 Task: Look for space in Miura, Japan from 6th September, 2023 to 18th September, 2023 for 3 adults in price range Rs.6000 to Rs.12000. Place can be entire place with 2 bedrooms having 2 beds and 2 bathrooms. Property type can be house, flat, guest house, hotel. Booking option can be shelf check-in. Required host language is English.
Action: Mouse moved to (487, 119)
Screenshot: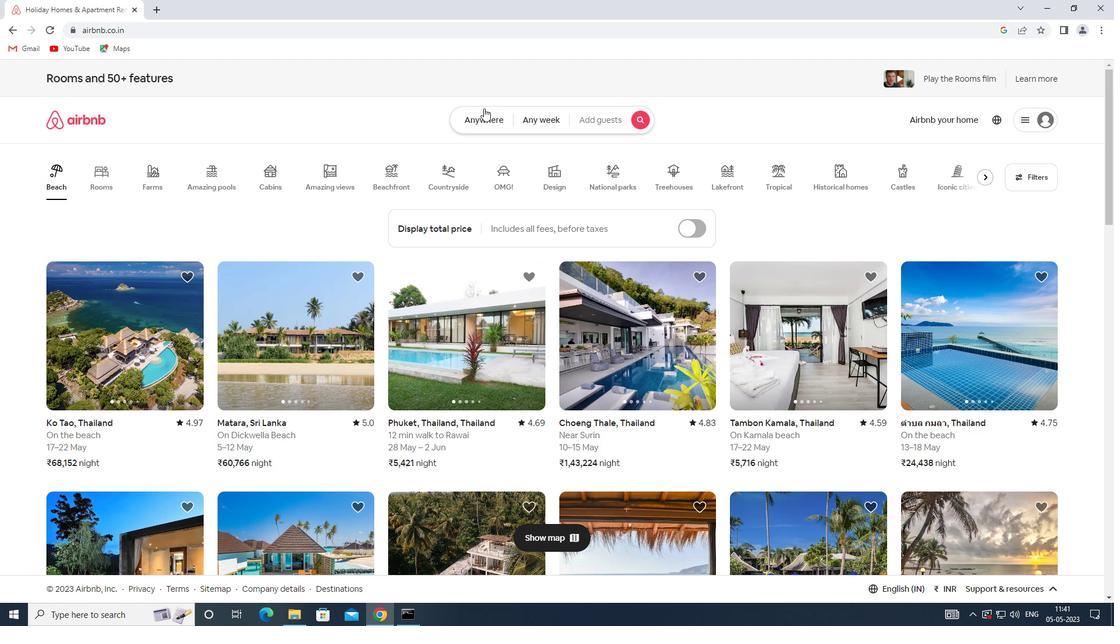 
Action: Mouse pressed left at (487, 119)
Screenshot: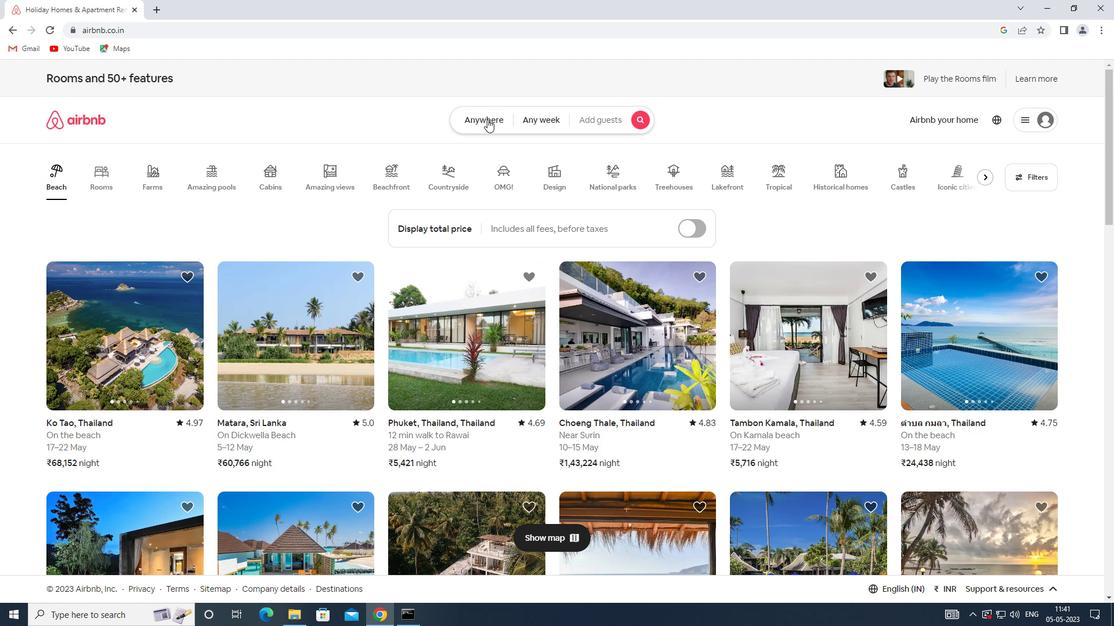 
Action: Mouse moved to (394, 161)
Screenshot: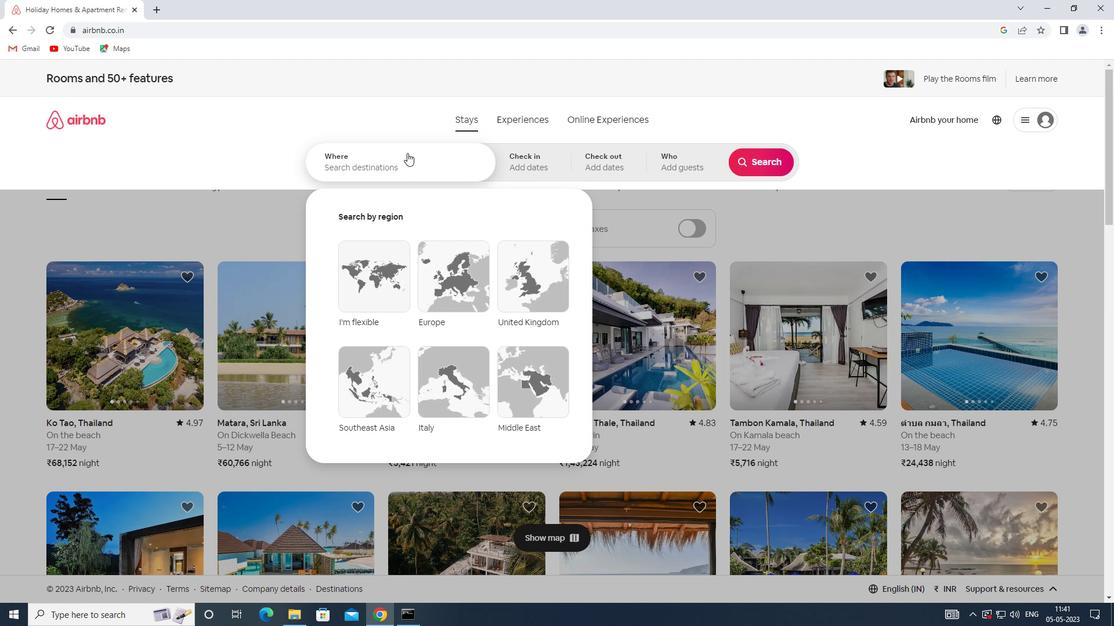 
Action: Mouse pressed left at (394, 161)
Screenshot: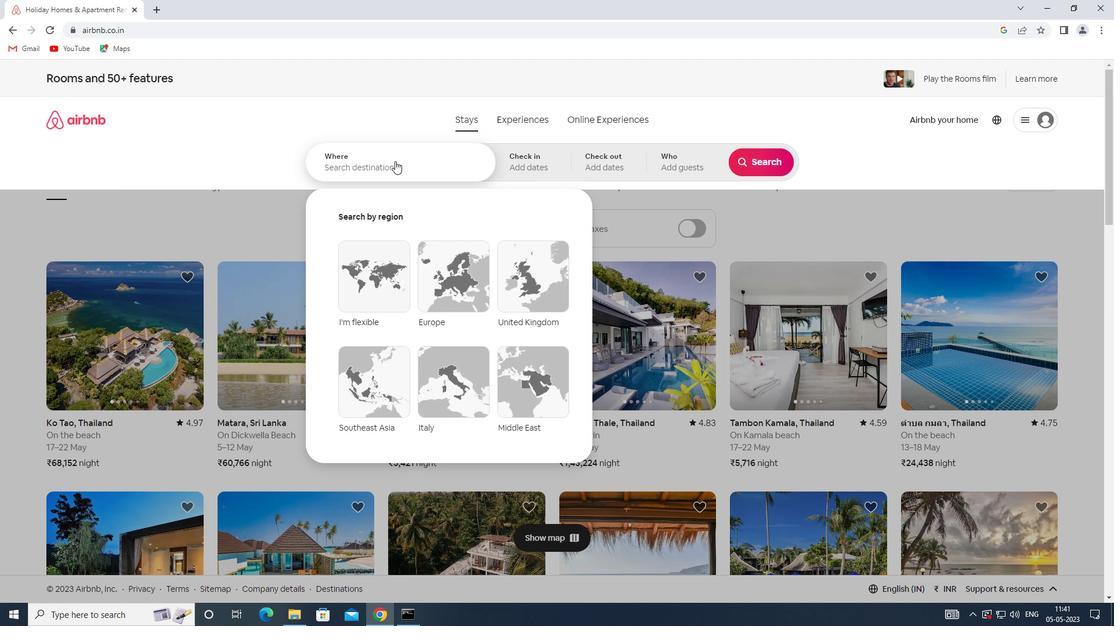 
Action: Key pressed <Key.shift><Key.shift><Key.shift><Key.shift><Key.shift>MIURA,<Key.shift>JAPAN
Screenshot: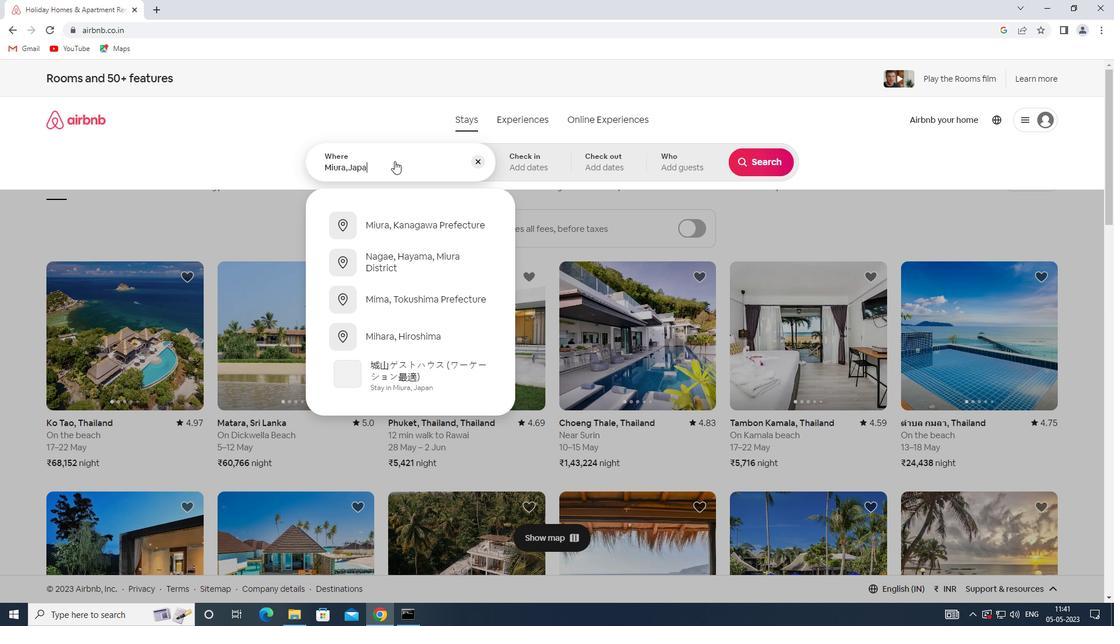 
Action: Mouse moved to (535, 167)
Screenshot: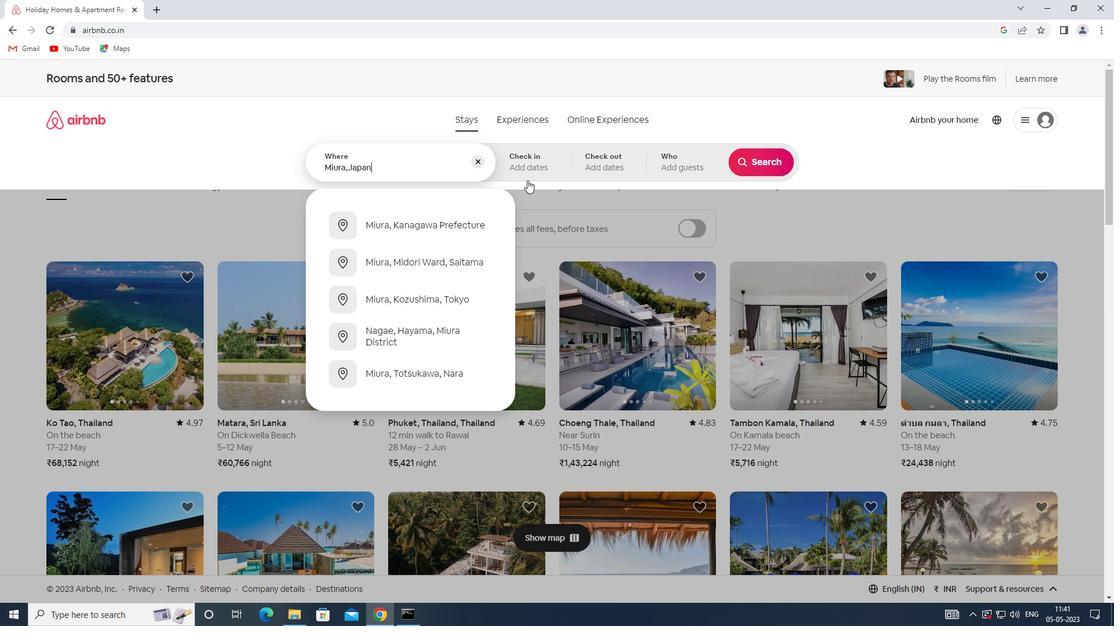 
Action: Mouse pressed left at (535, 167)
Screenshot: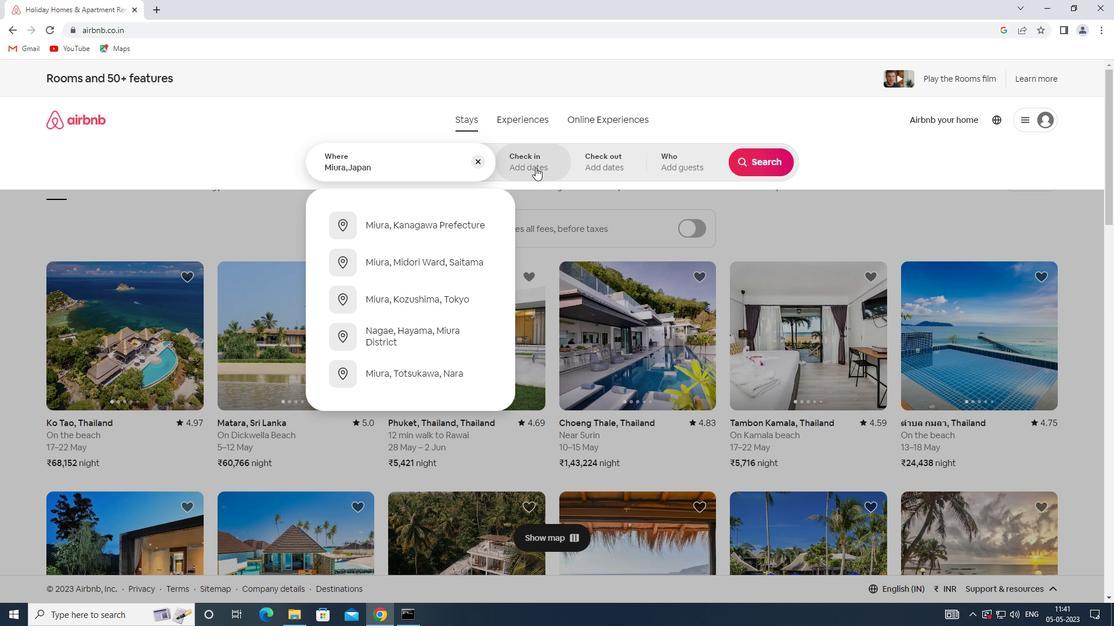 
Action: Mouse moved to (756, 258)
Screenshot: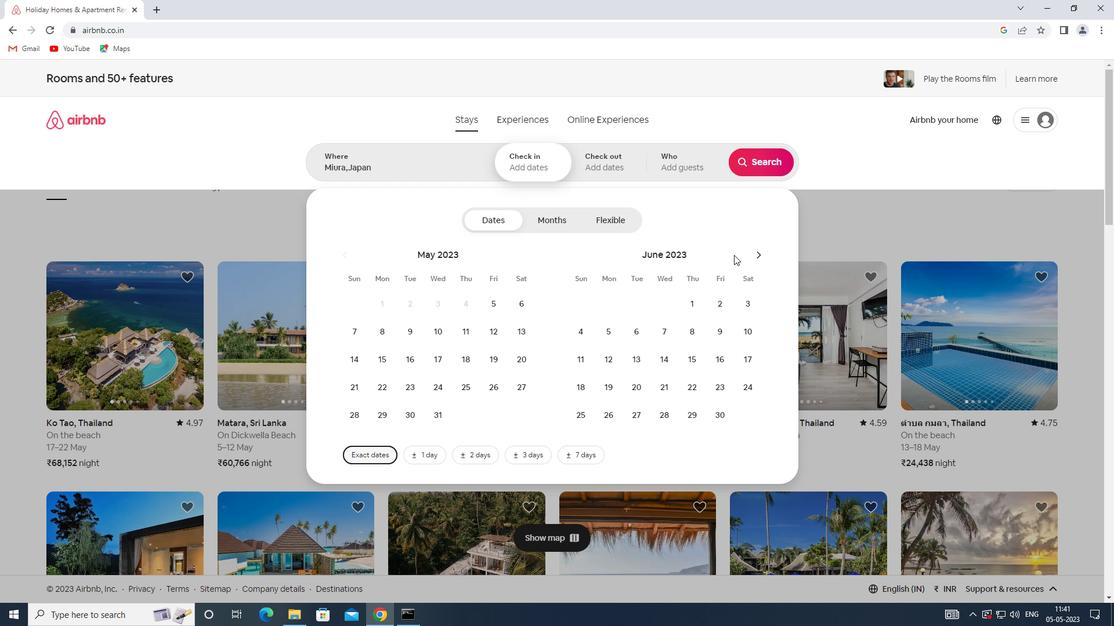 
Action: Mouse pressed left at (756, 258)
Screenshot: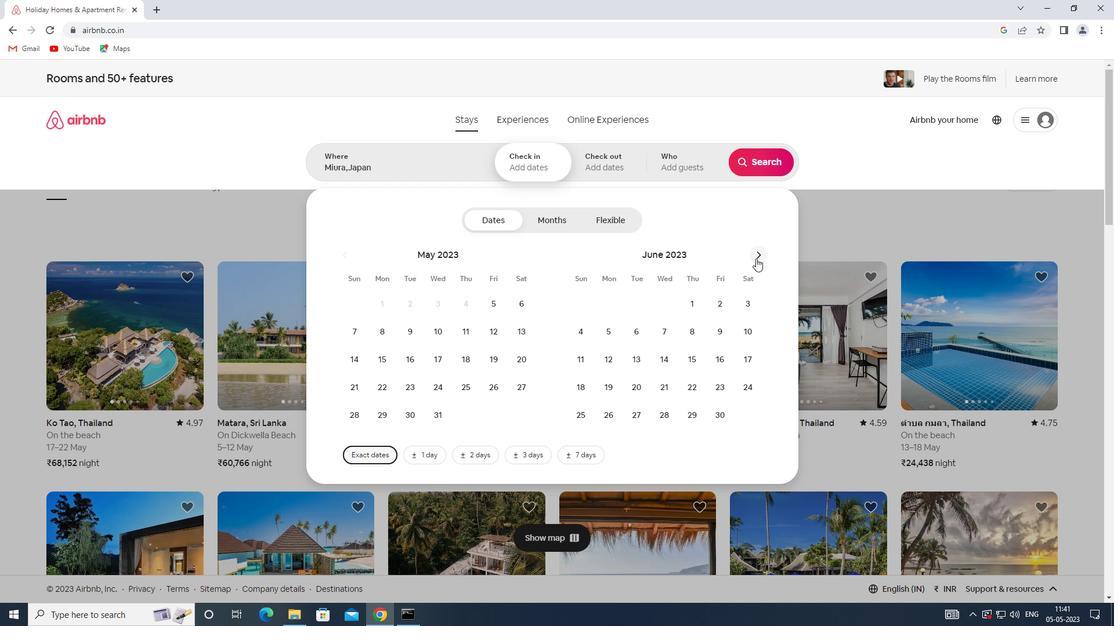 
Action: Mouse pressed left at (756, 258)
Screenshot: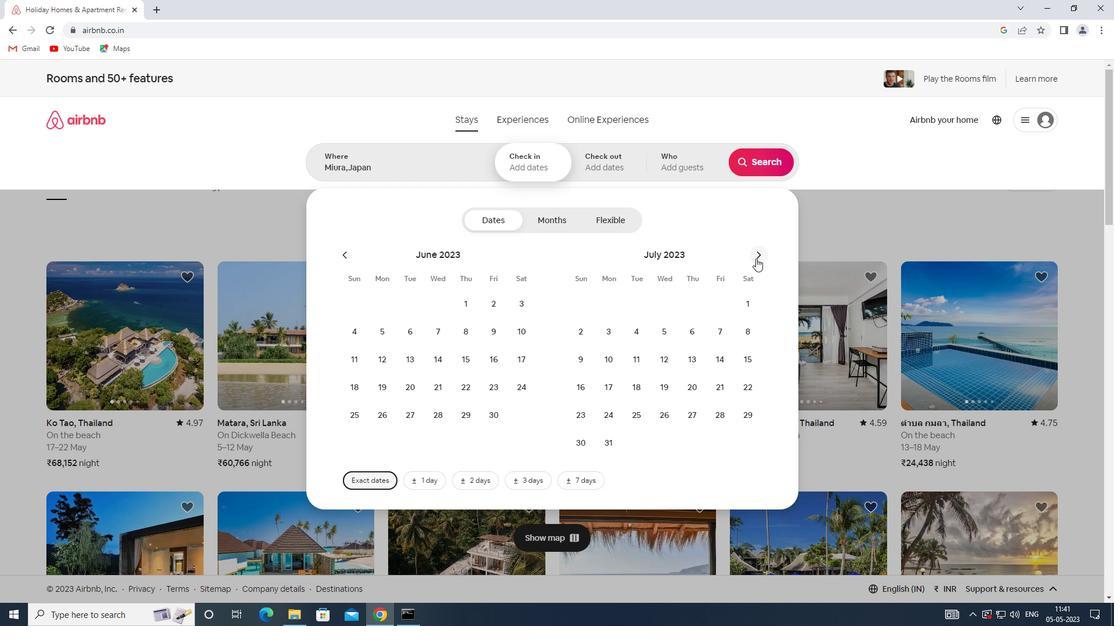 
Action: Mouse pressed left at (756, 258)
Screenshot: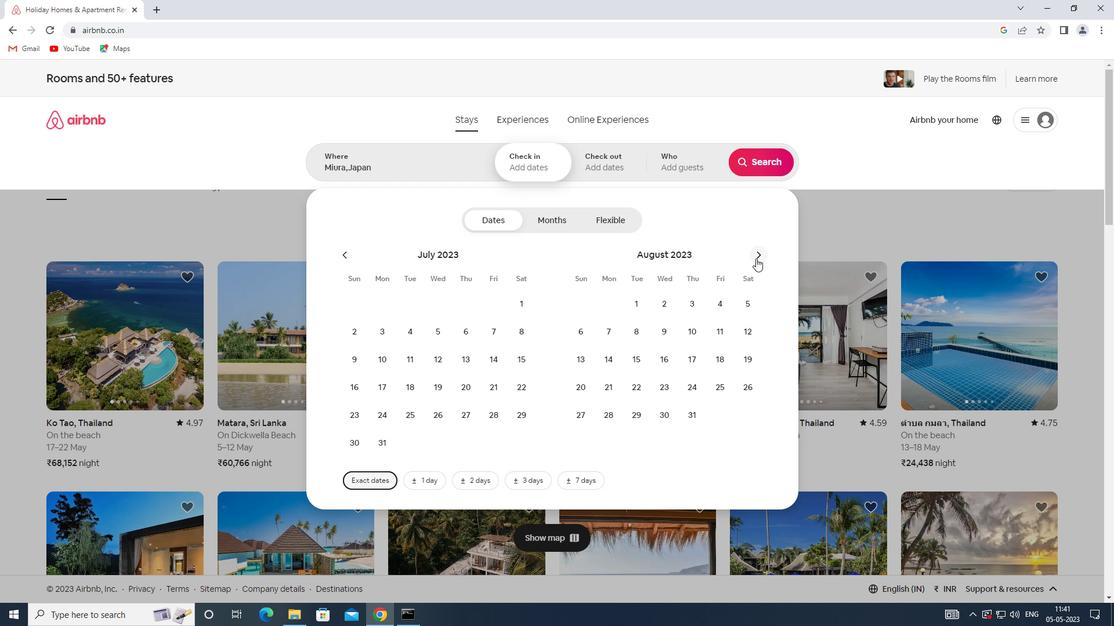 
Action: Mouse moved to (657, 337)
Screenshot: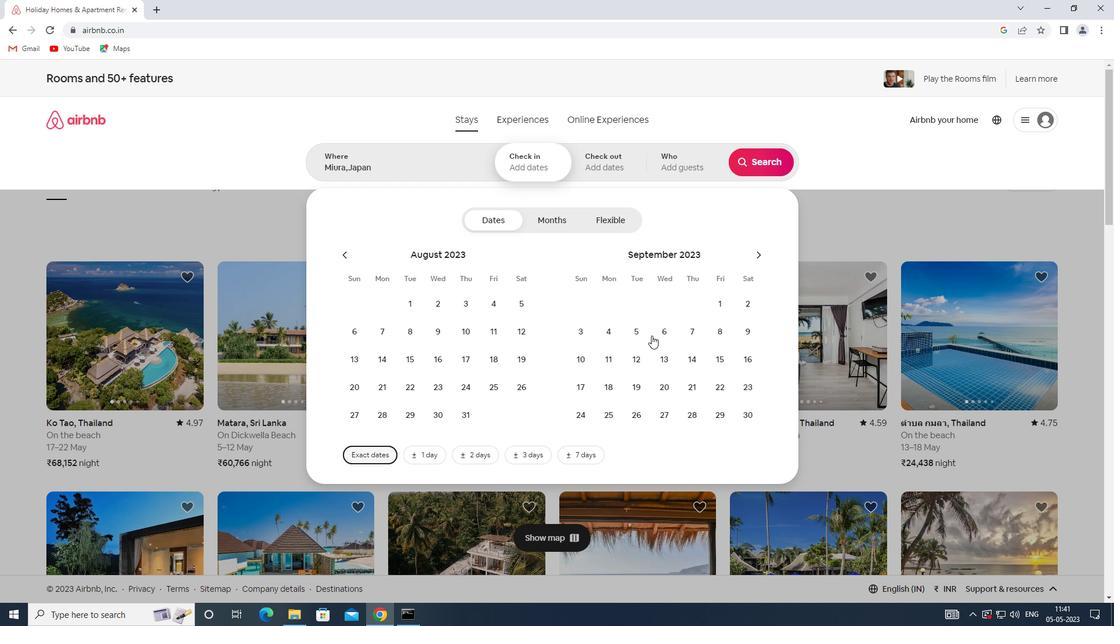
Action: Mouse pressed left at (657, 337)
Screenshot: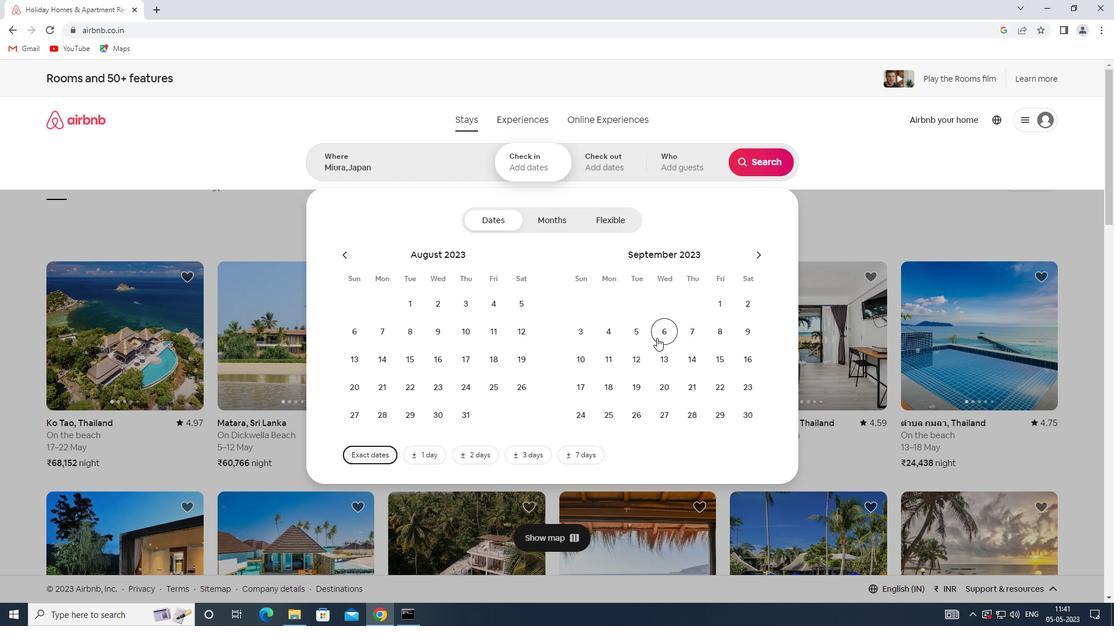 
Action: Mouse moved to (616, 388)
Screenshot: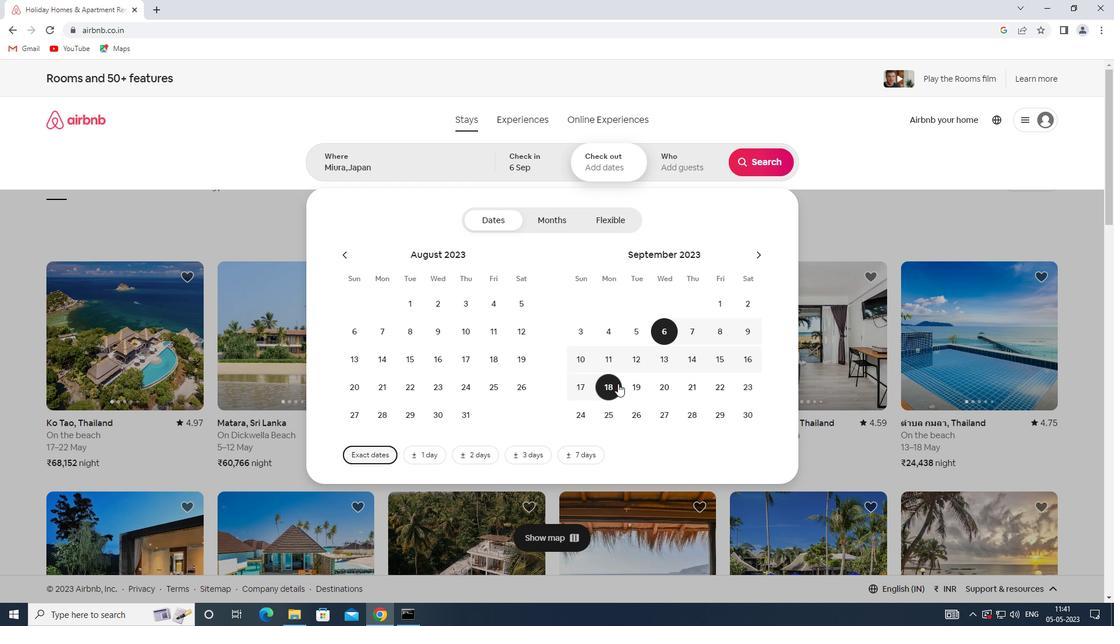 
Action: Mouse pressed left at (616, 388)
Screenshot: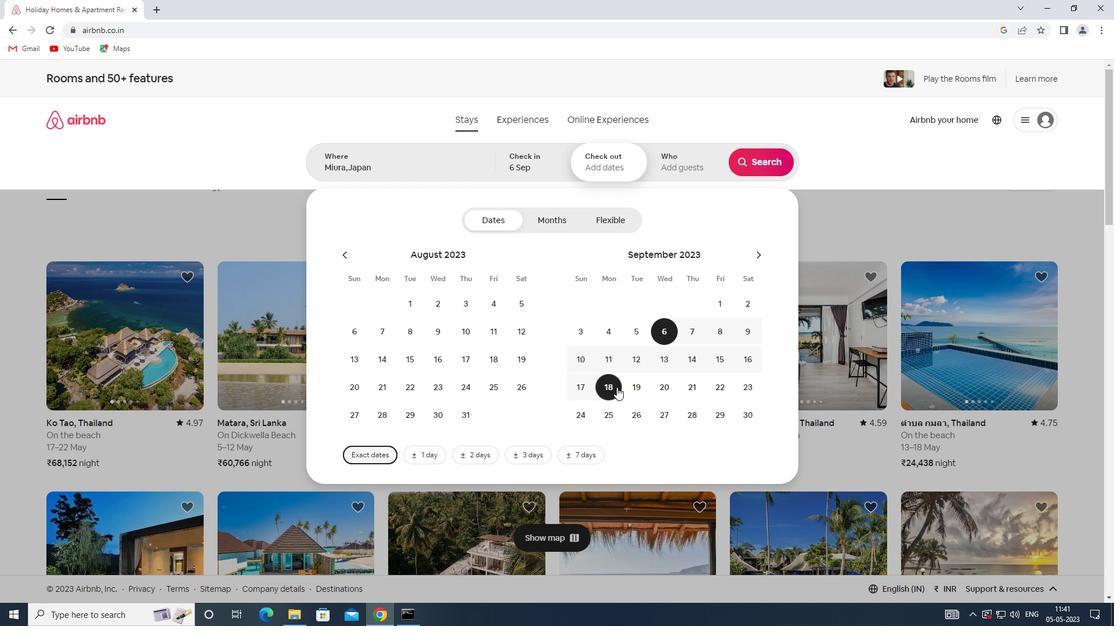 
Action: Mouse moved to (690, 149)
Screenshot: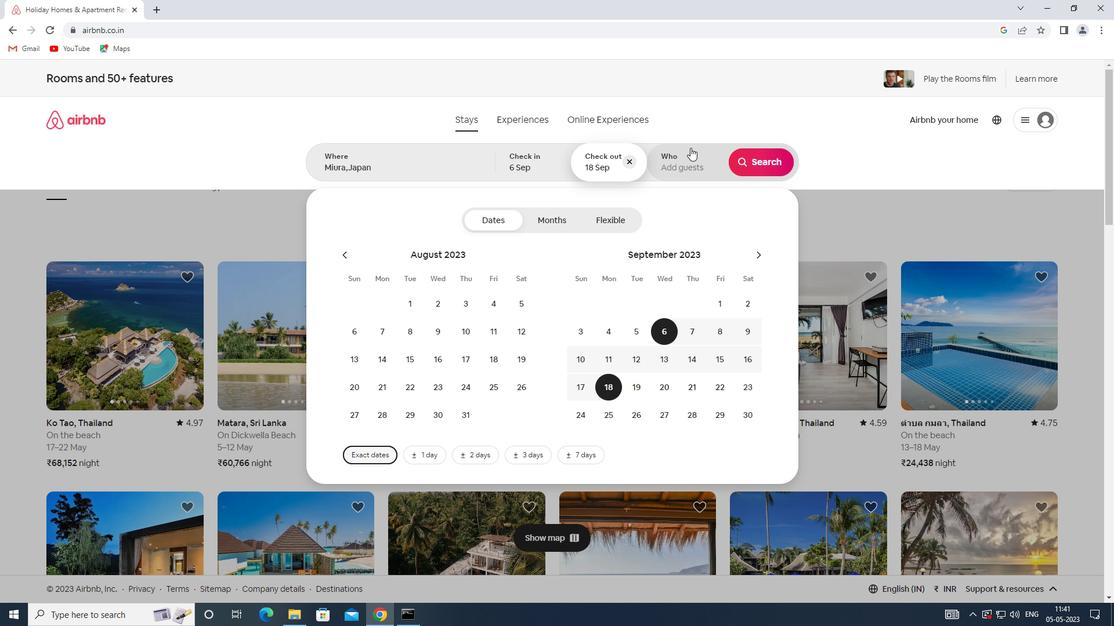 
Action: Mouse pressed left at (690, 149)
Screenshot: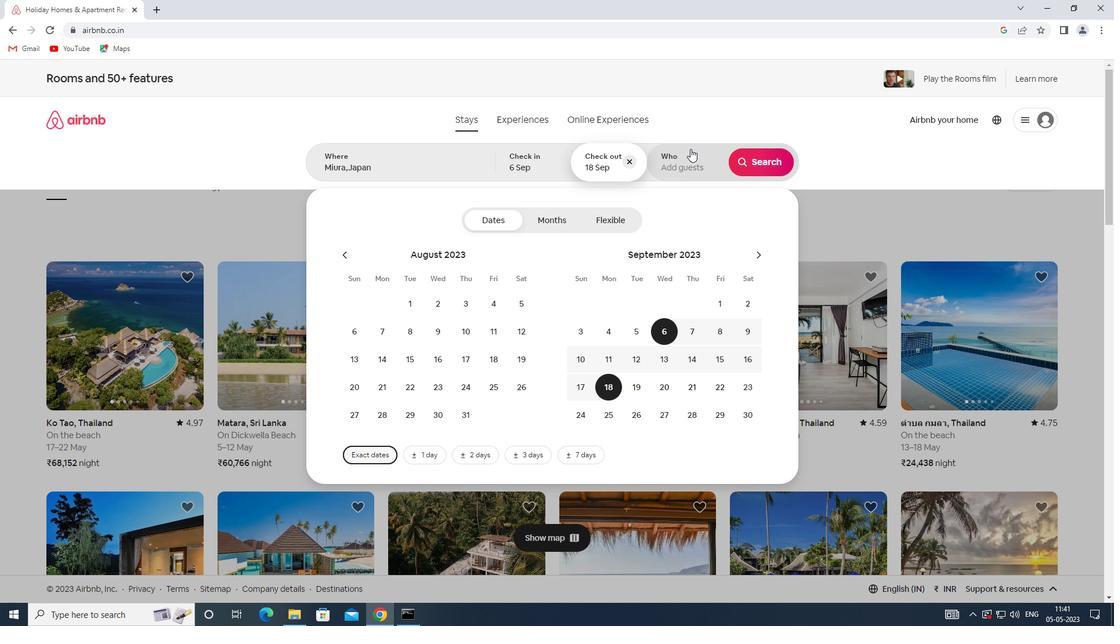
Action: Mouse moved to (768, 220)
Screenshot: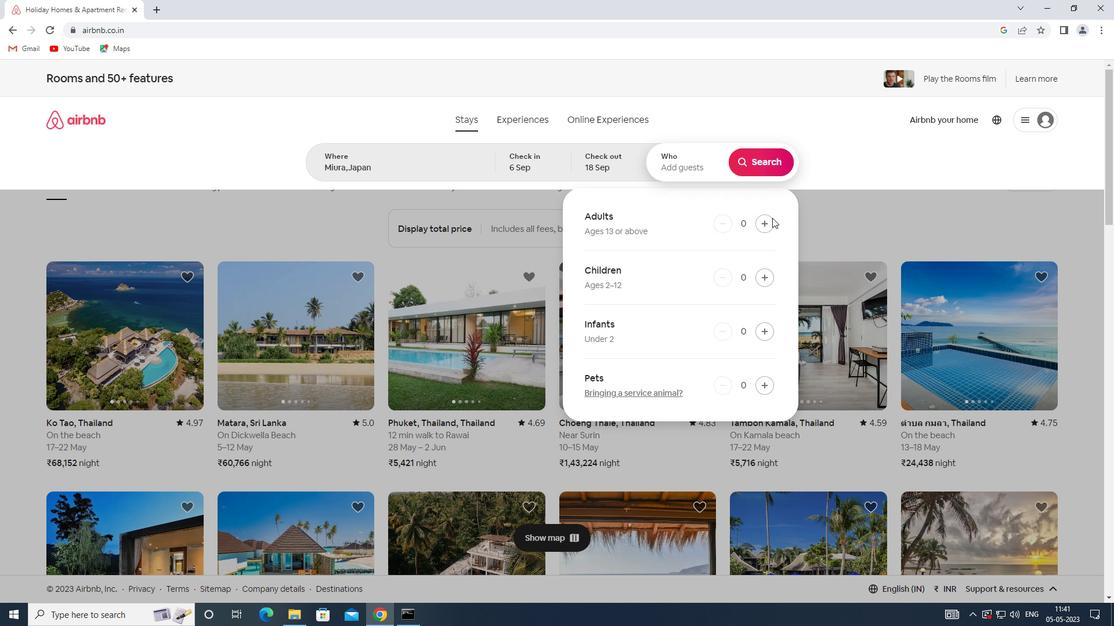 
Action: Mouse pressed left at (768, 220)
Screenshot: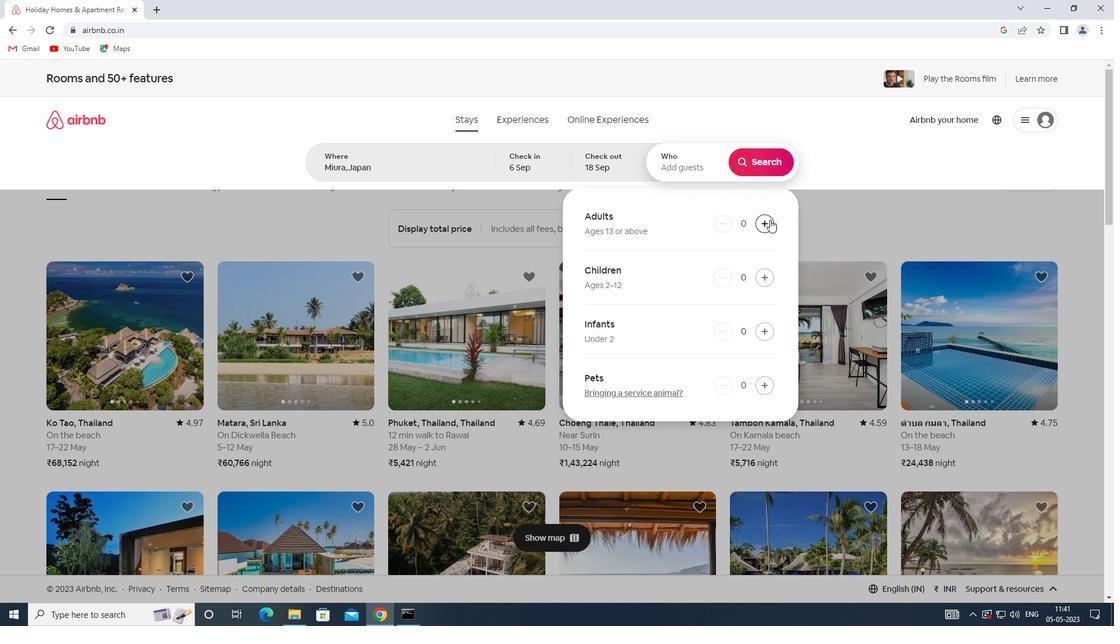 
Action: Mouse pressed left at (768, 220)
Screenshot: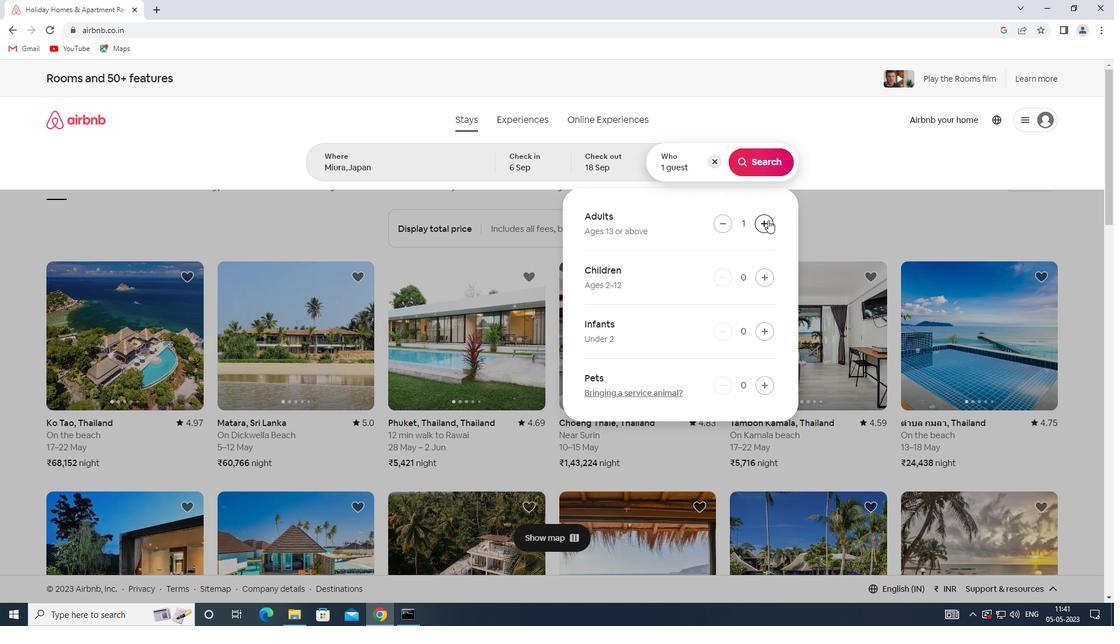 
Action: Mouse pressed left at (768, 220)
Screenshot: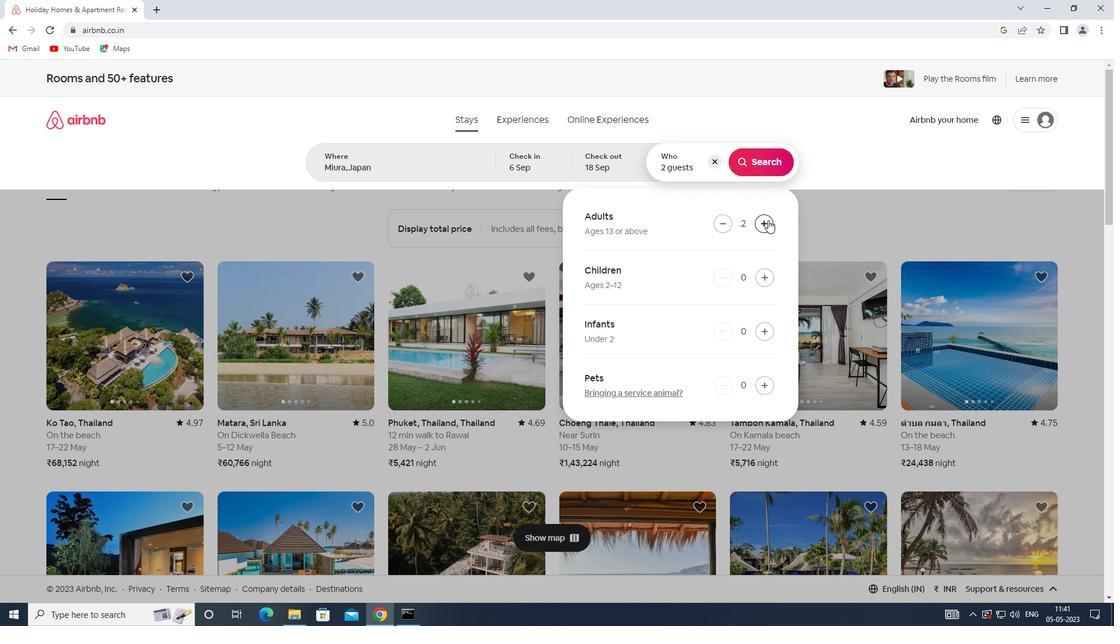 
Action: Mouse moved to (771, 165)
Screenshot: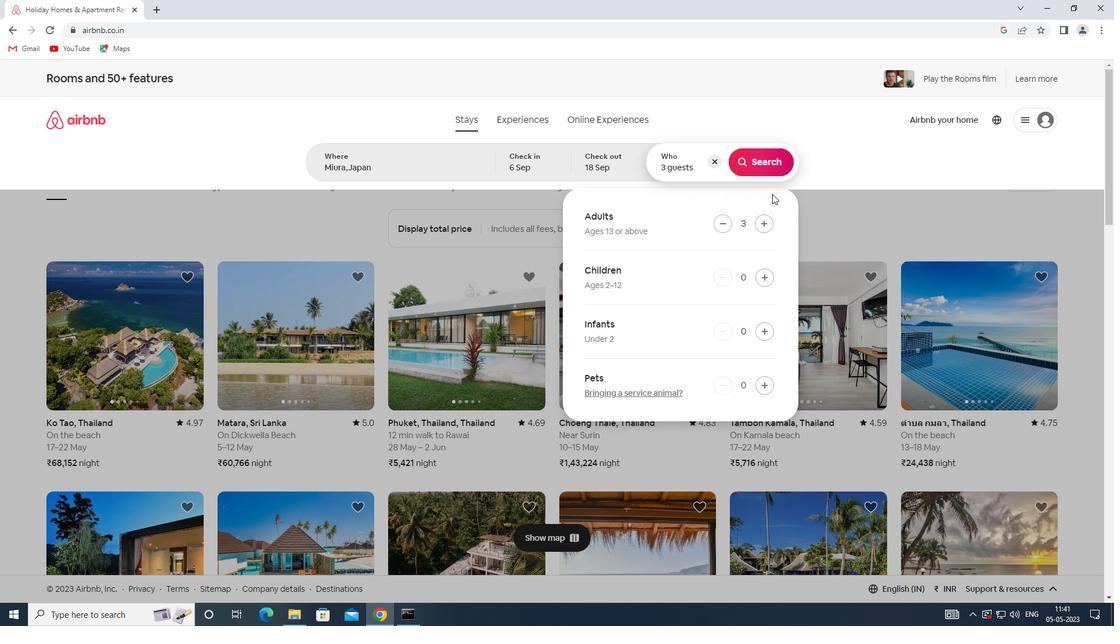 
Action: Mouse pressed left at (771, 165)
Screenshot: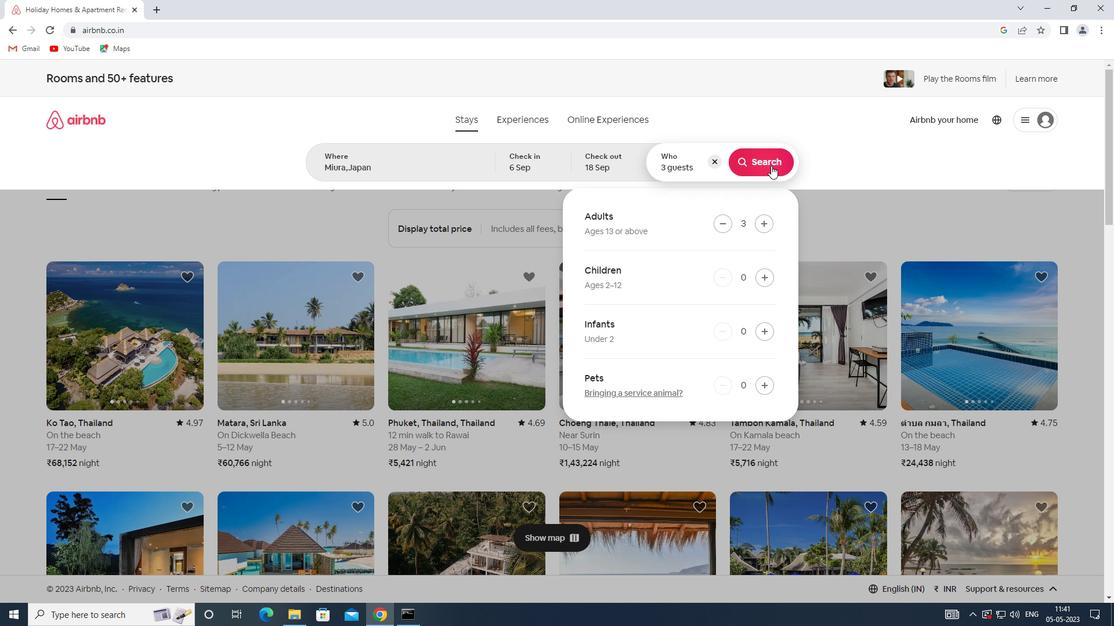 
Action: Mouse moved to (1058, 127)
Screenshot: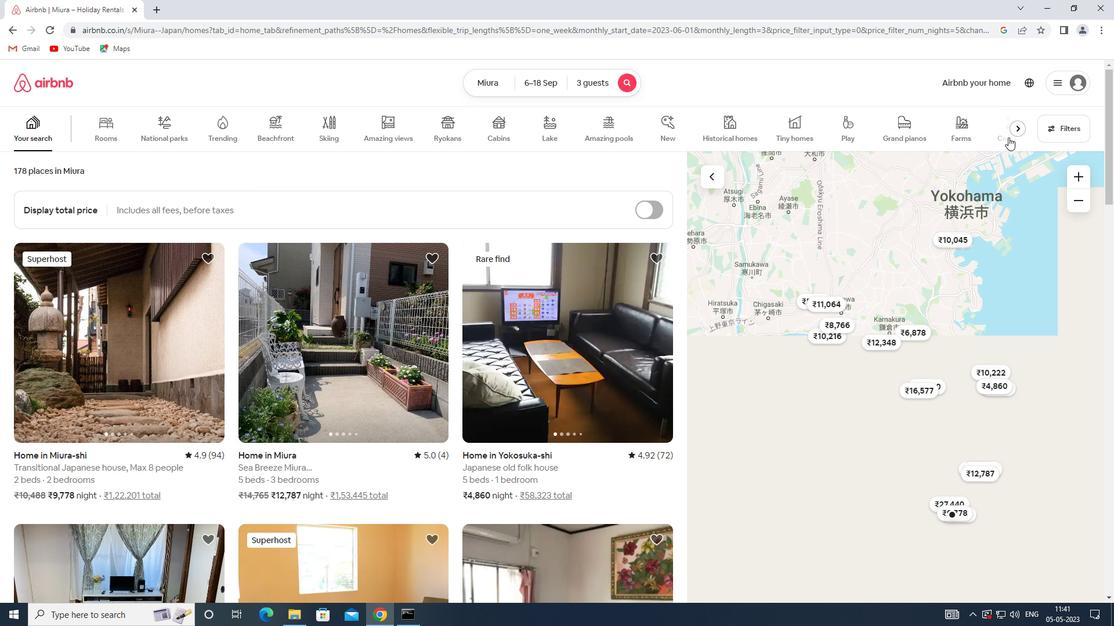 
Action: Mouse pressed left at (1058, 127)
Screenshot: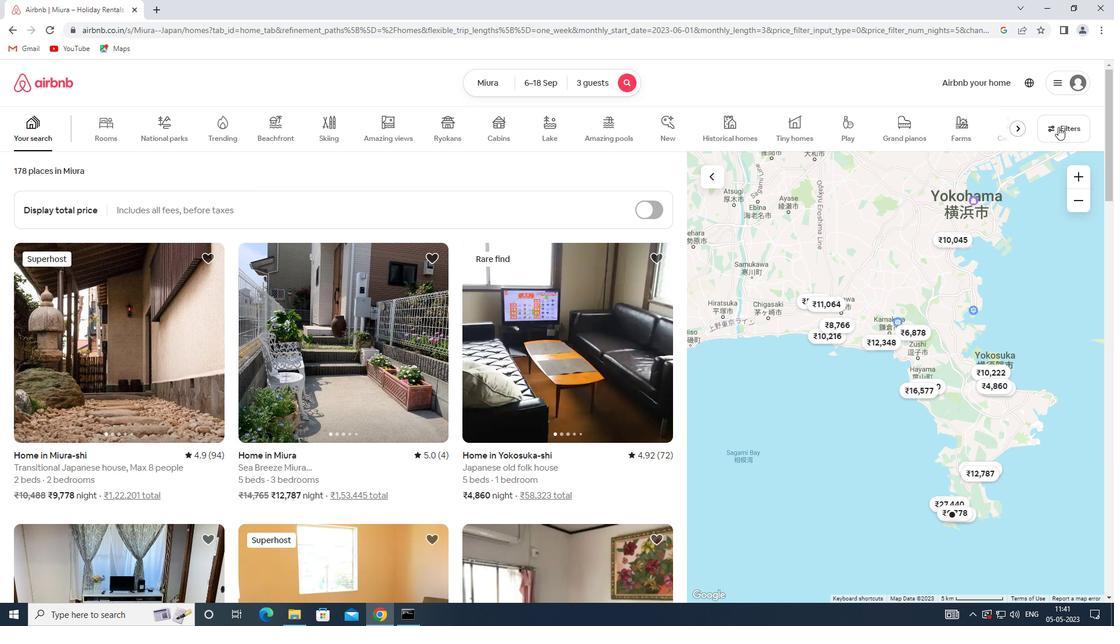 
Action: Mouse moved to (417, 414)
Screenshot: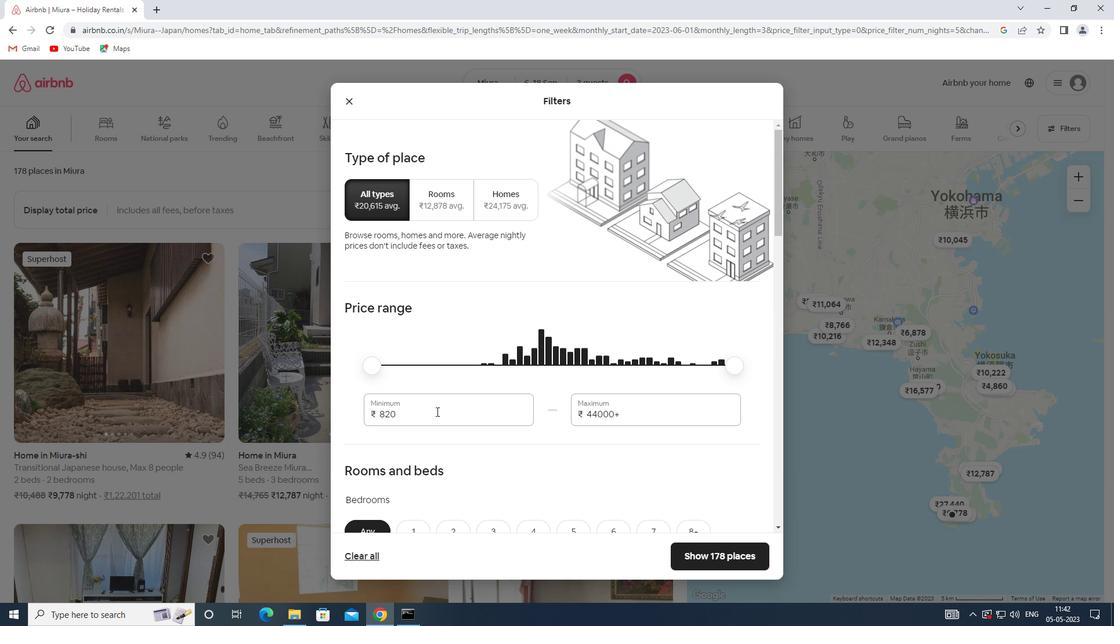 
Action: Mouse pressed left at (417, 414)
Screenshot: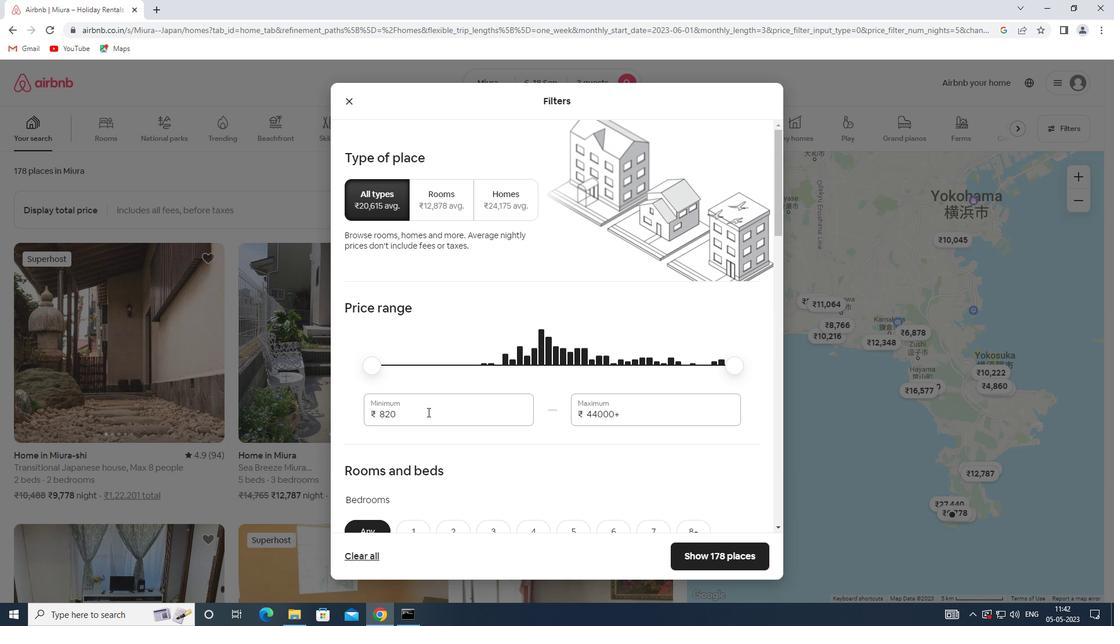 
Action: Mouse moved to (359, 406)
Screenshot: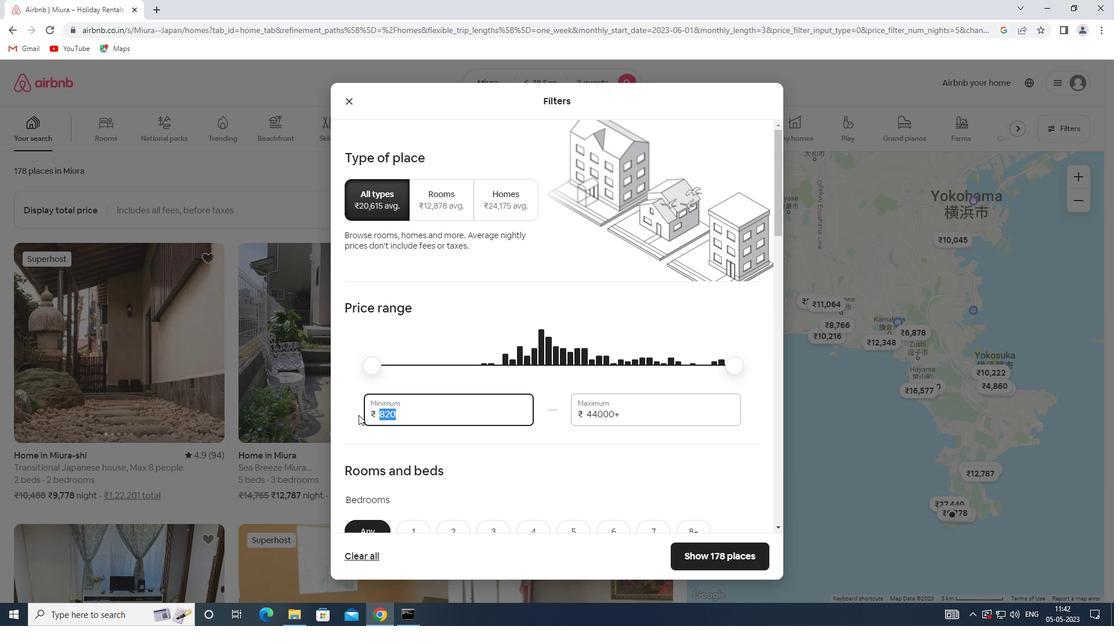 
Action: Key pressed 6000
Screenshot: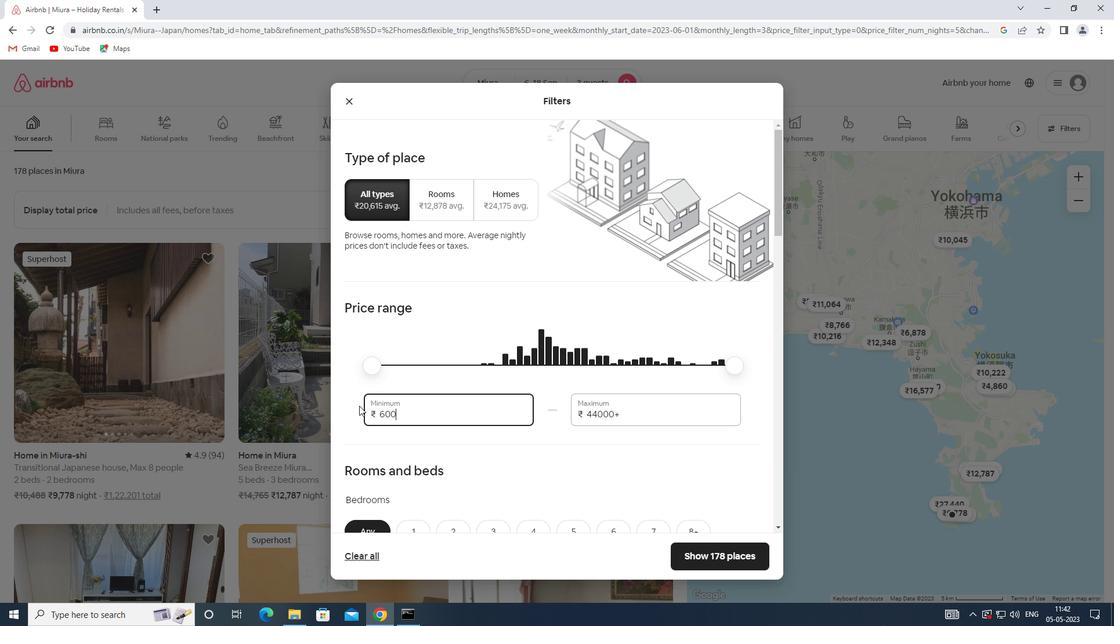 
Action: Mouse moved to (632, 414)
Screenshot: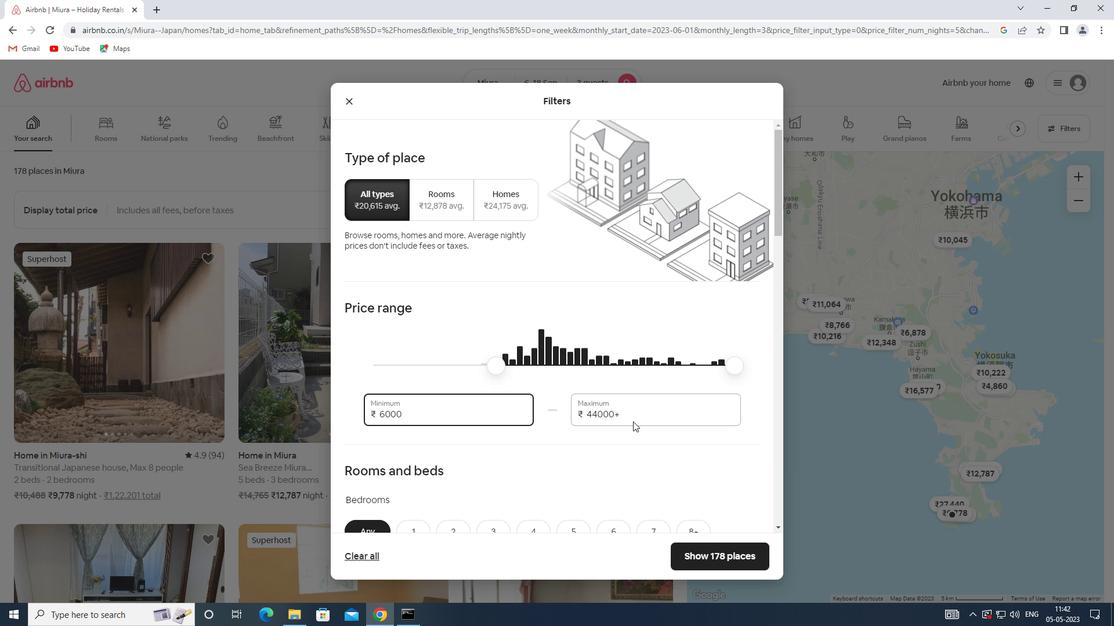 
Action: Mouse pressed left at (632, 414)
Screenshot: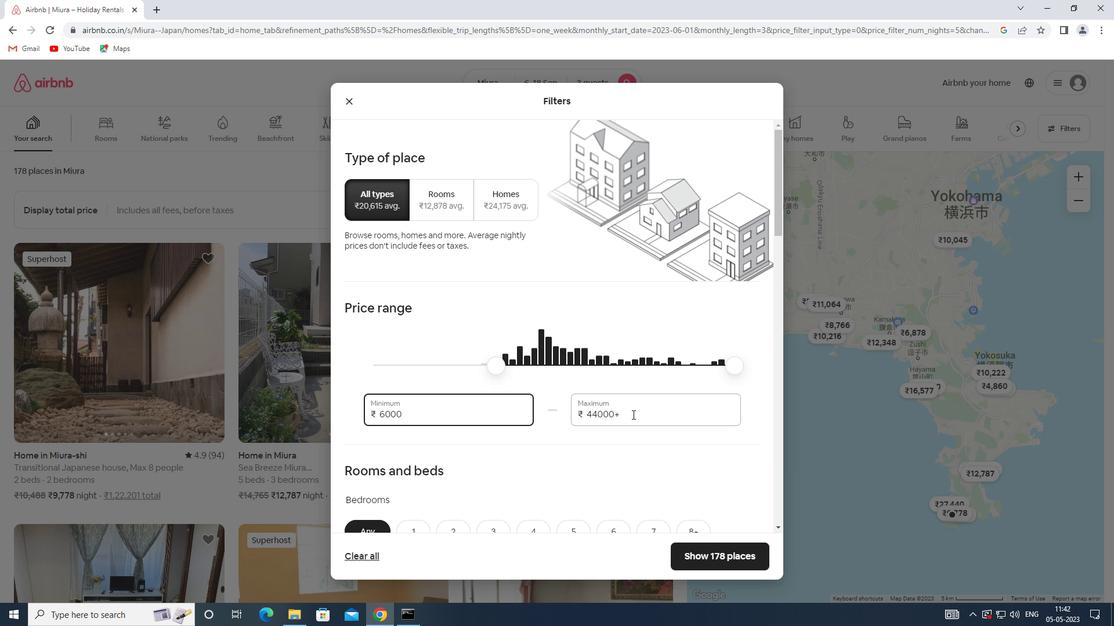 
Action: Mouse moved to (551, 407)
Screenshot: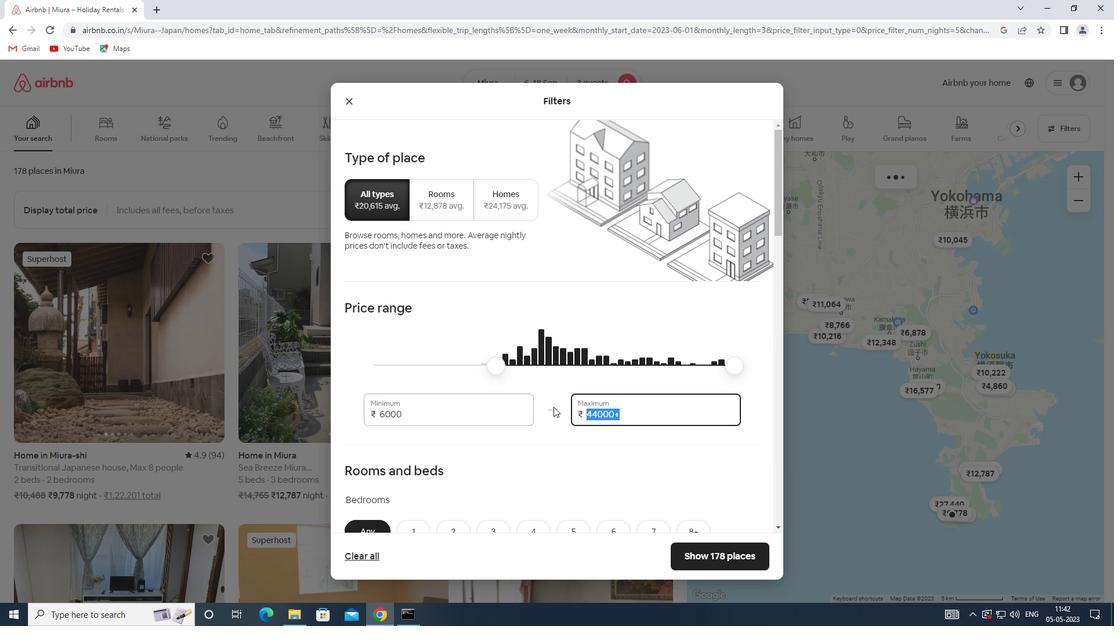 
Action: Key pressed 12000
Screenshot: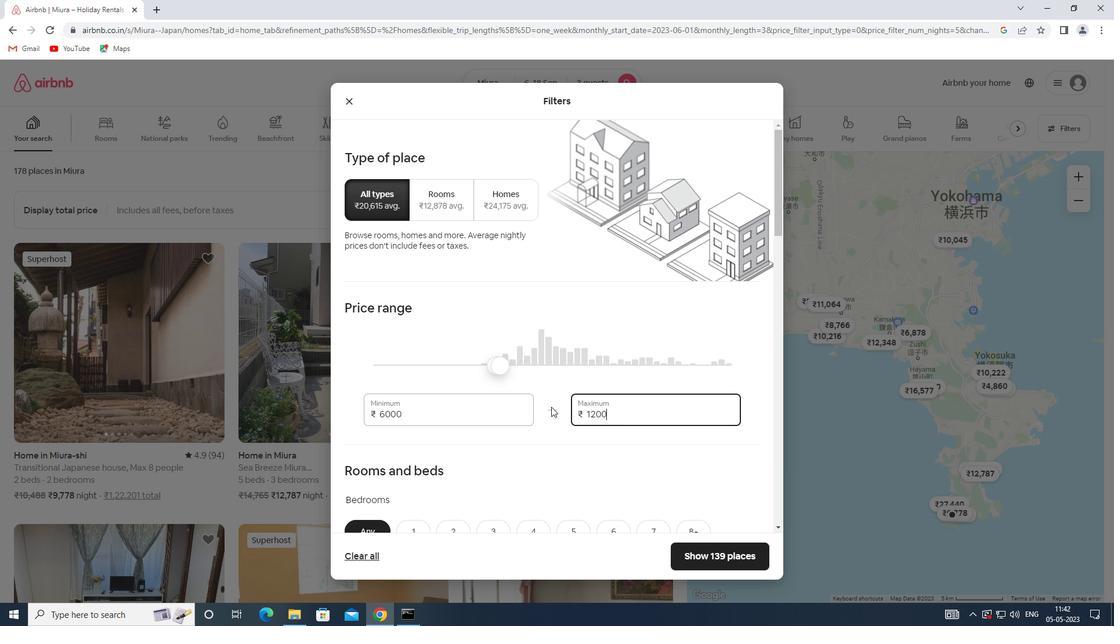 
Action: Mouse scrolled (551, 406) with delta (0, 0)
Screenshot: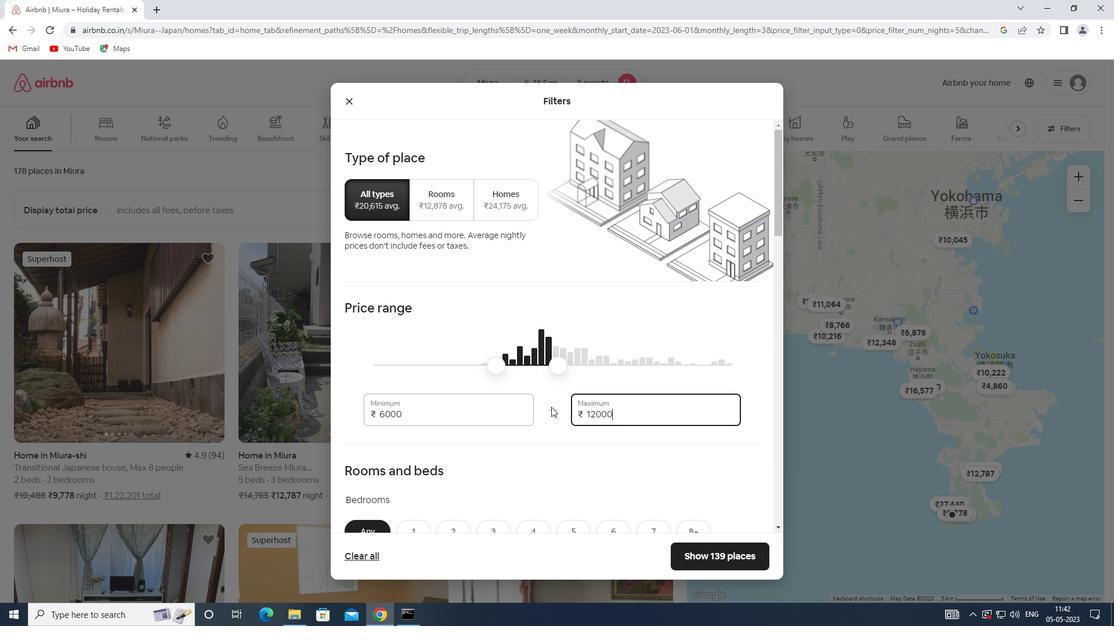 
Action: Mouse scrolled (551, 406) with delta (0, 0)
Screenshot: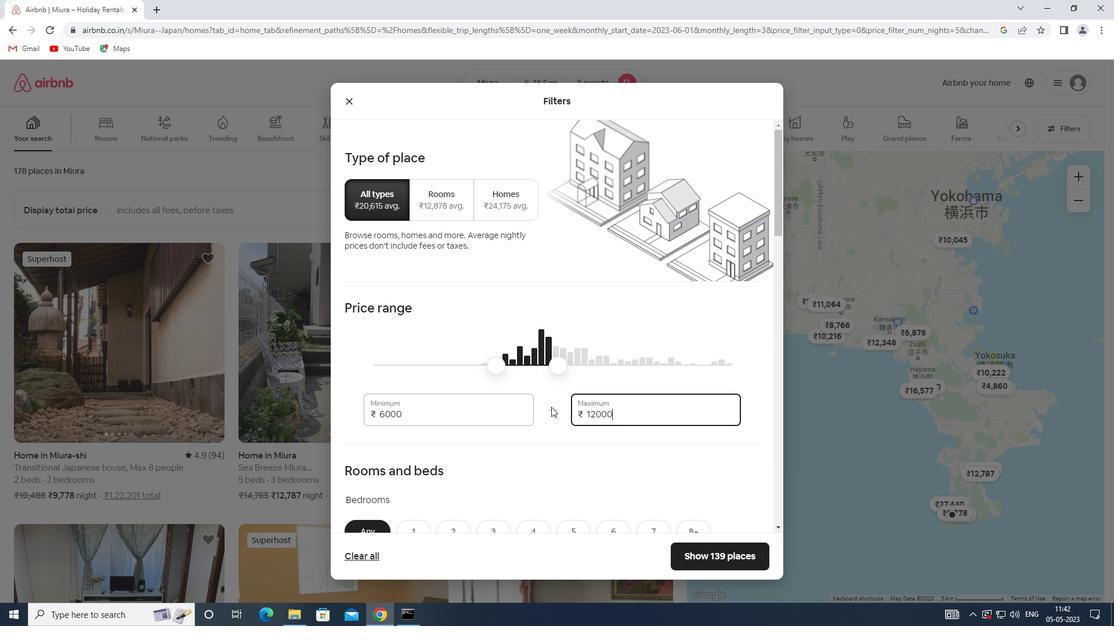 
Action: Mouse scrolled (551, 406) with delta (0, 0)
Screenshot: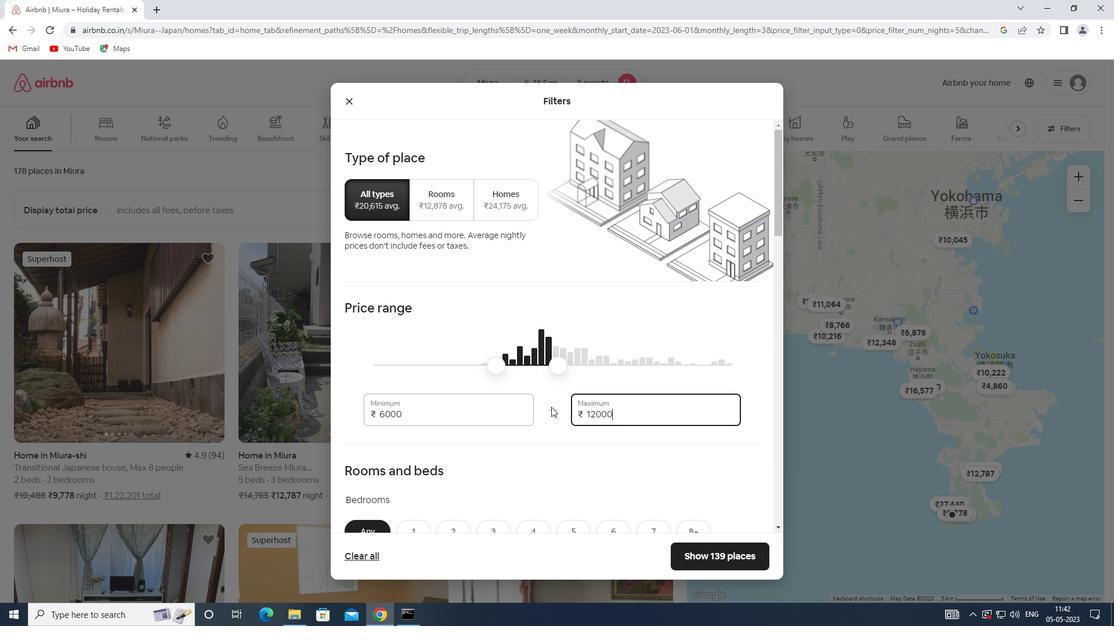 
Action: Mouse moved to (448, 351)
Screenshot: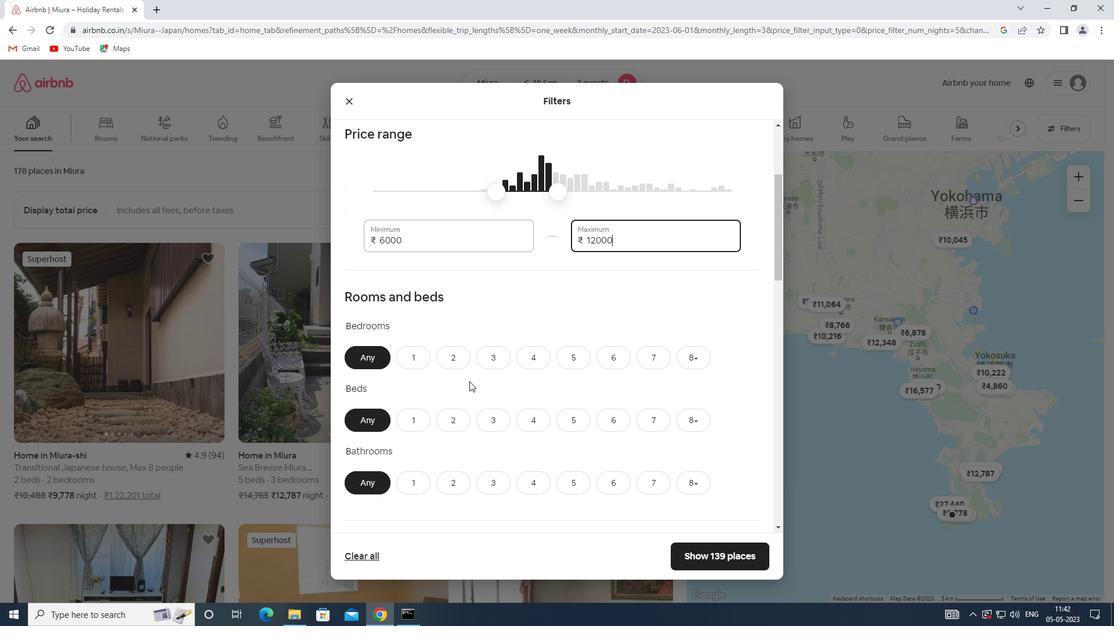 
Action: Mouse pressed left at (448, 351)
Screenshot: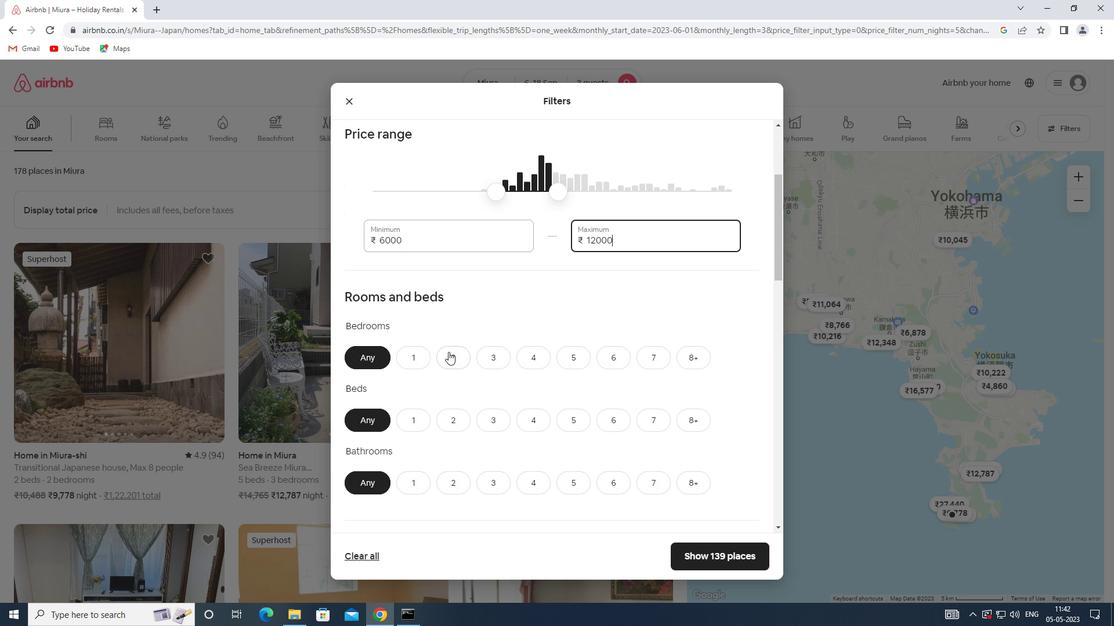 
Action: Mouse moved to (455, 418)
Screenshot: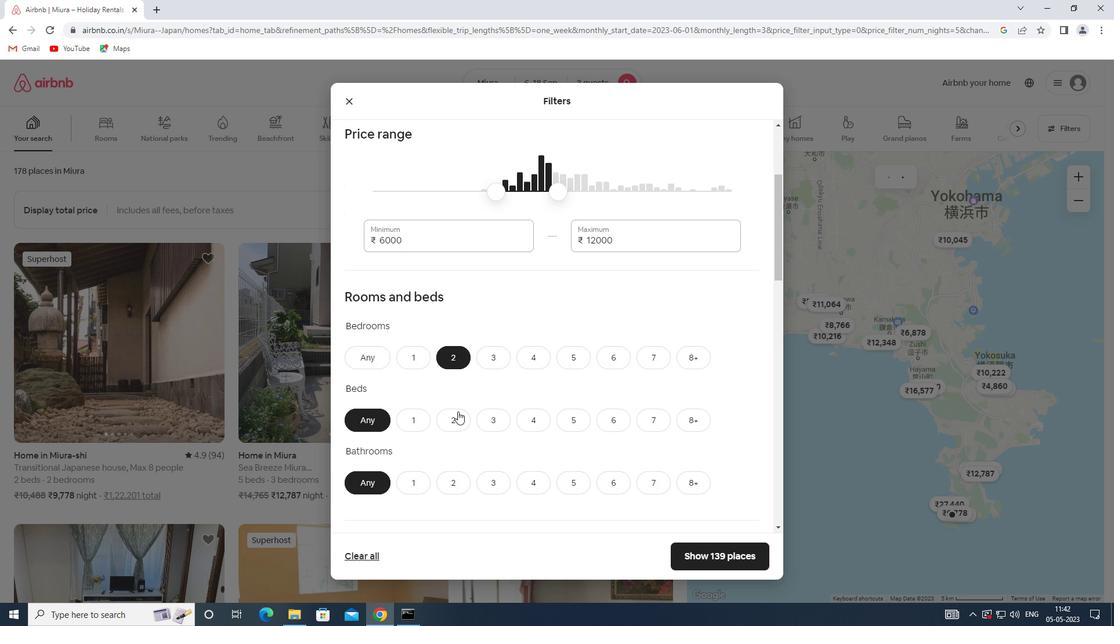
Action: Mouse pressed left at (455, 418)
Screenshot: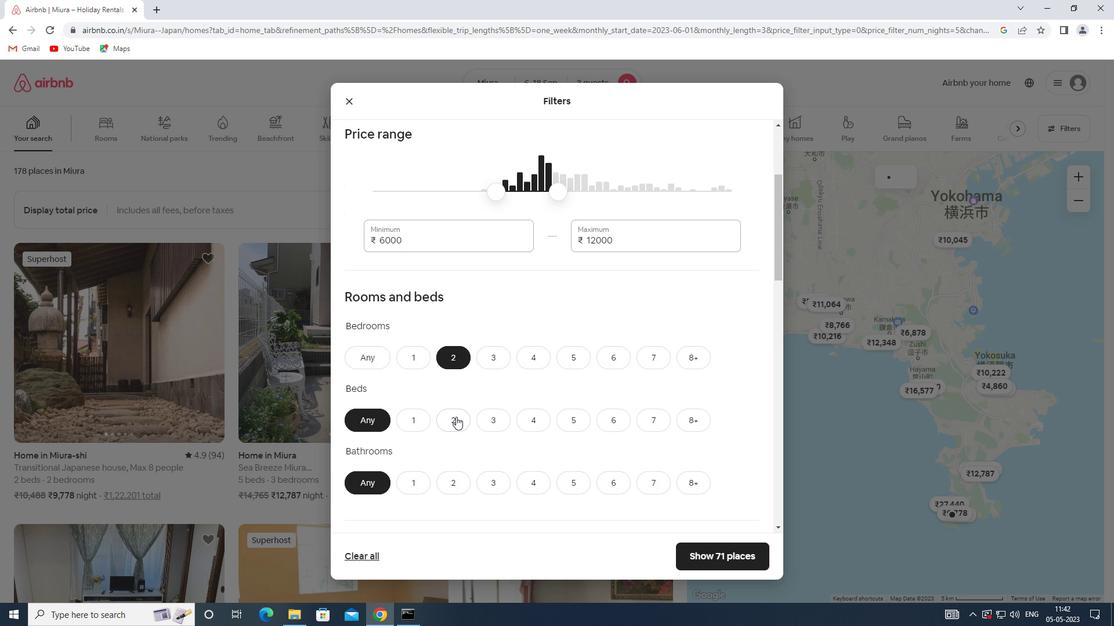 
Action: Mouse moved to (449, 479)
Screenshot: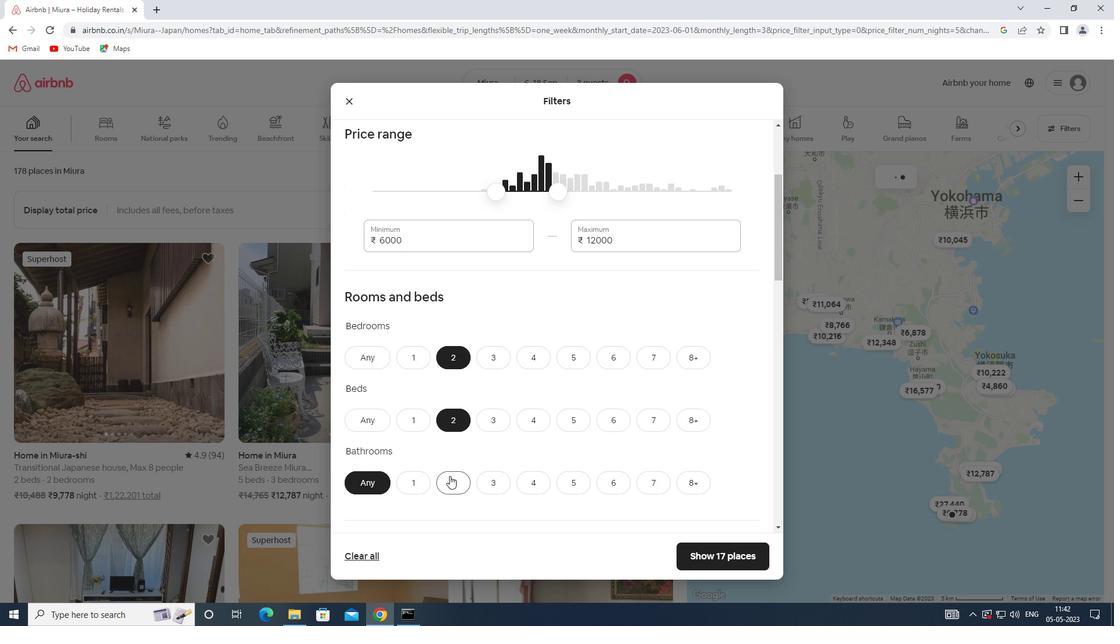 
Action: Mouse pressed left at (449, 479)
Screenshot: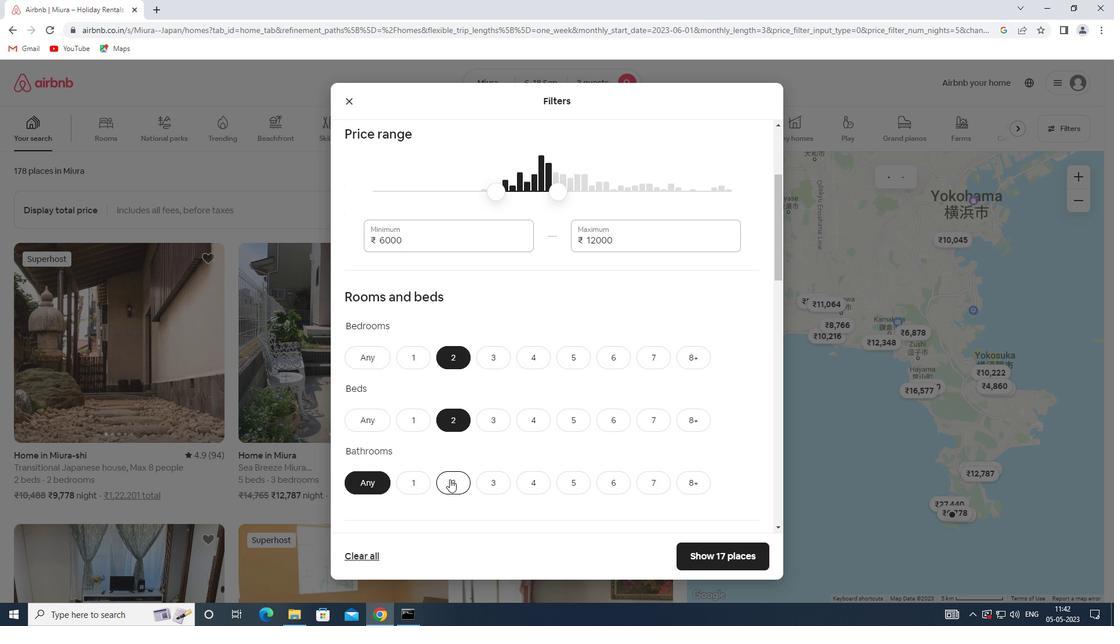 
Action: Mouse moved to (450, 478)
Screenshot: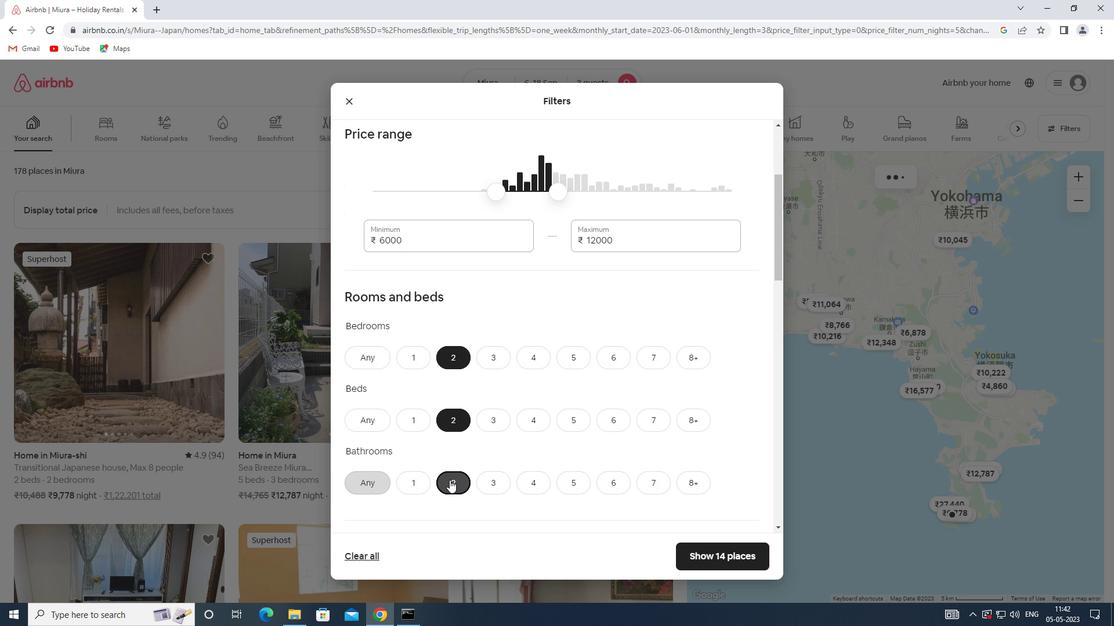 
Action: Mouse scrolled (450, 478) with delta (0, 0)
Screenshot: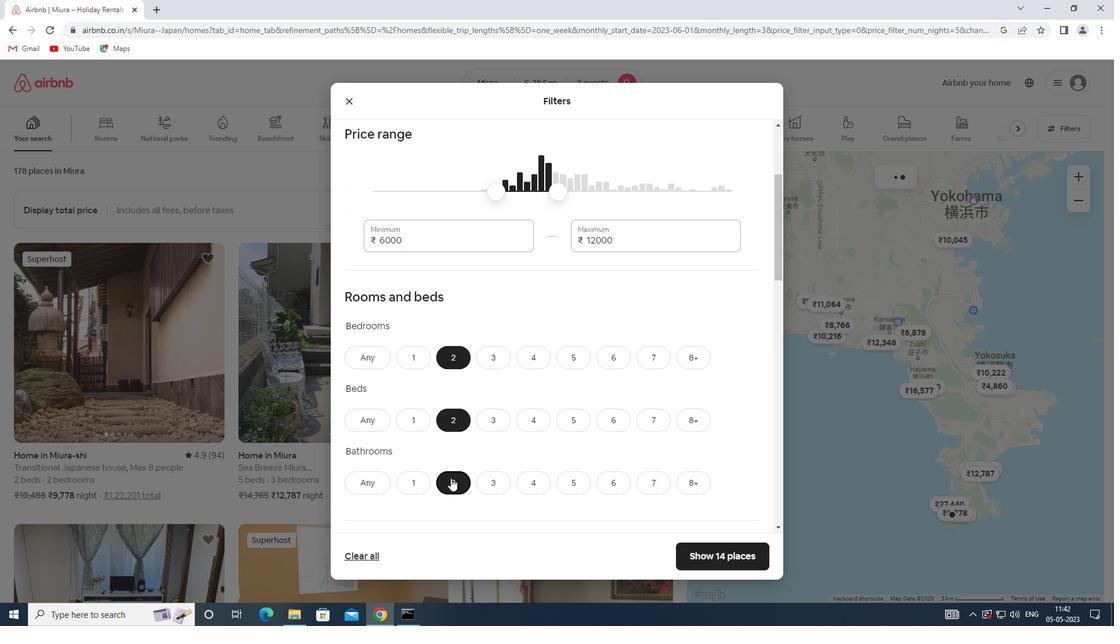 
Action: Mouse scrolled (450, 478) with delta (0, 0)
Screenshot: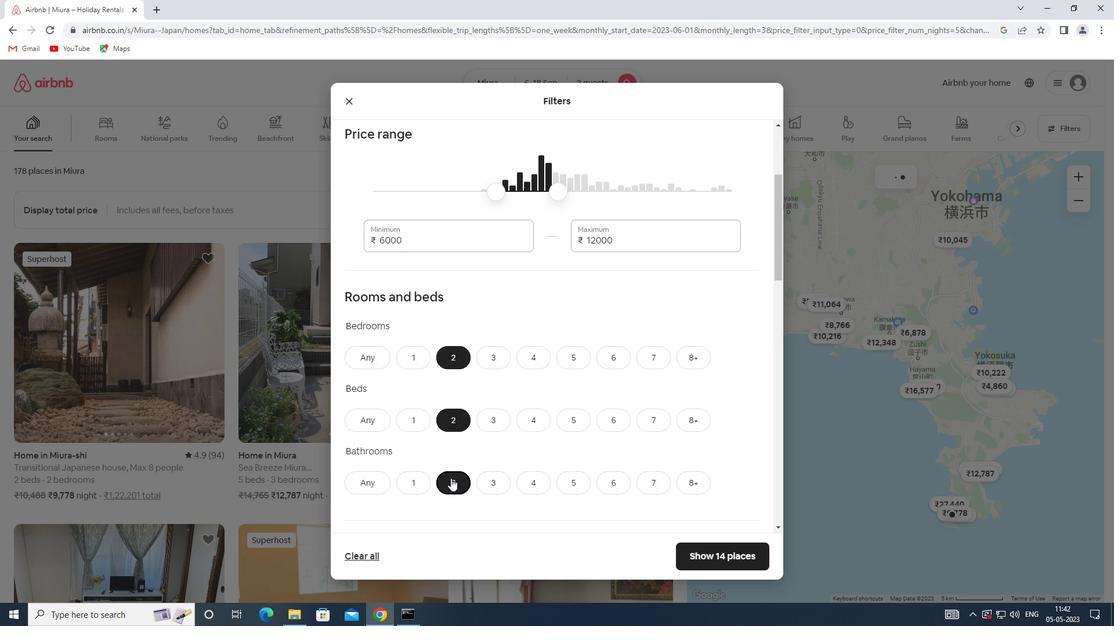 
Action: Mouse scrolled (450, 478) with delta (0, 0)
Screenshot: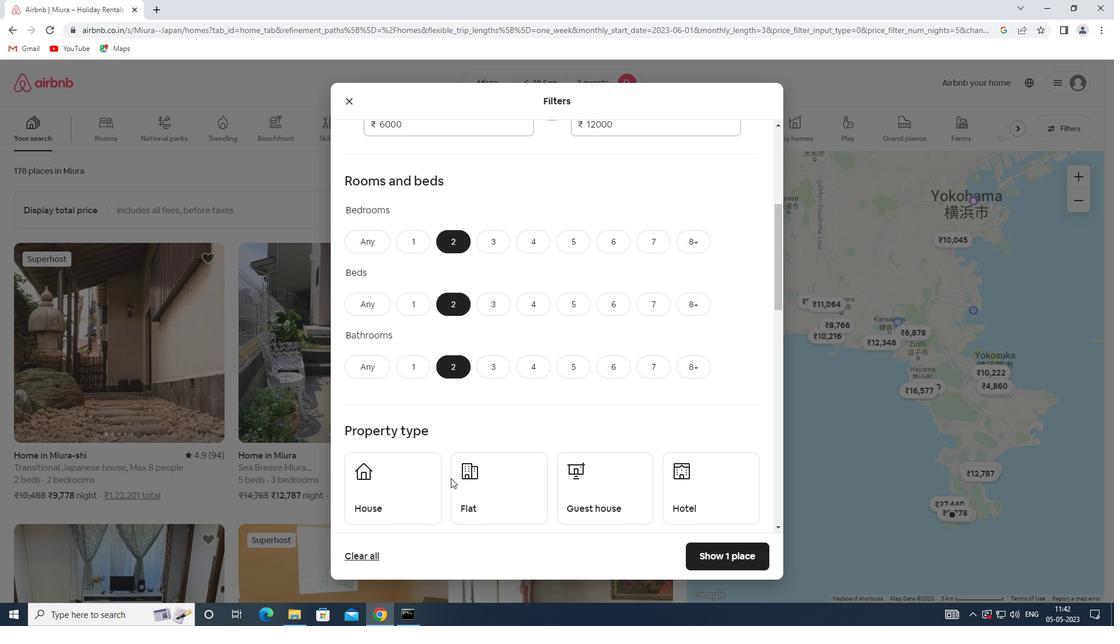 
Action: Mouse moved to (429, 441)
Screenshot: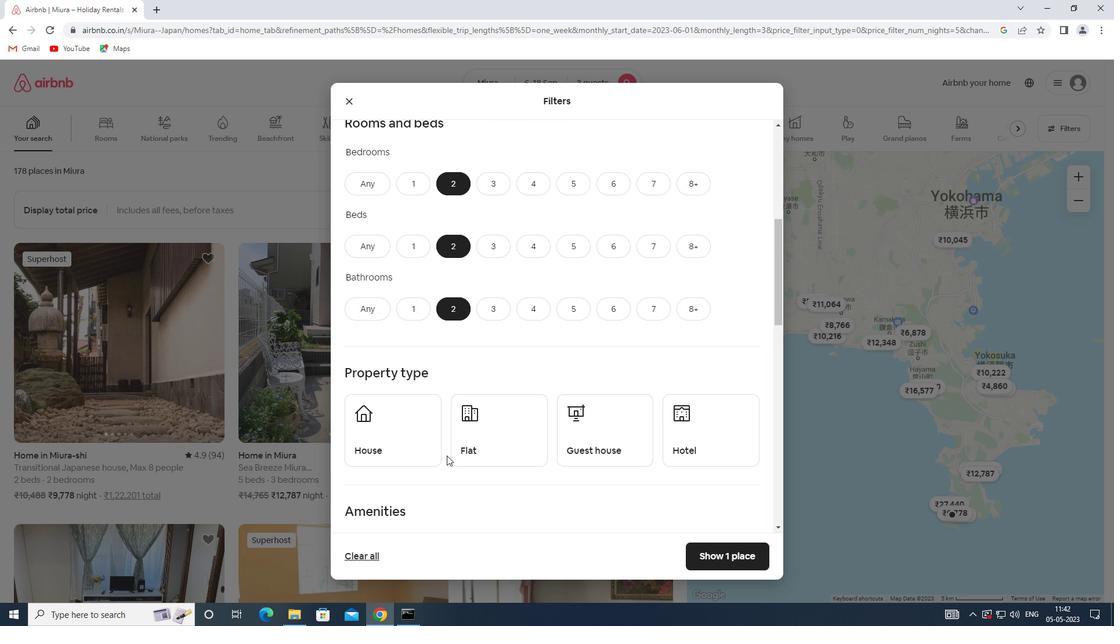 
Action: Mouse pressed left at (429, 441)
Screenshot: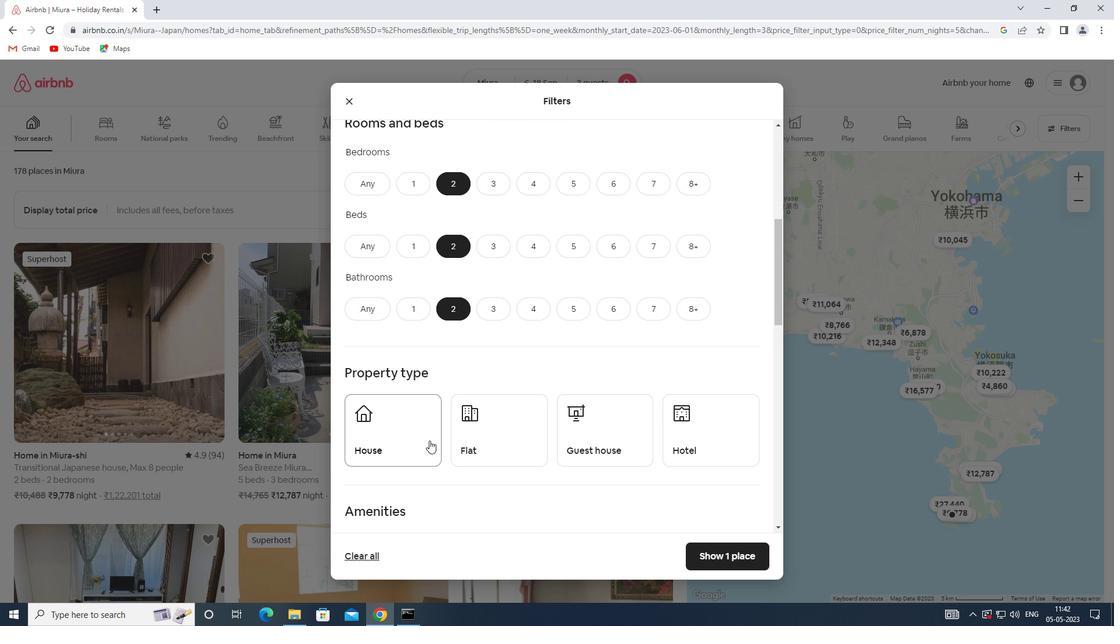 
Action: Mouse moved to (500, 435)
Screenshot: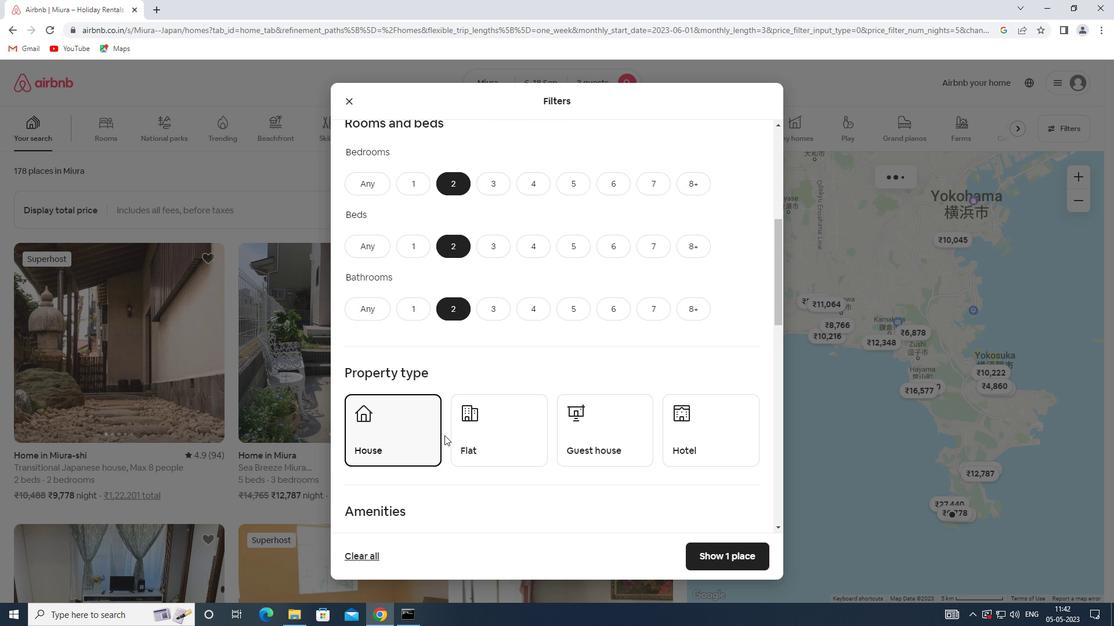 
Action: Mouse pressed left at (500, 435)
Screenshot: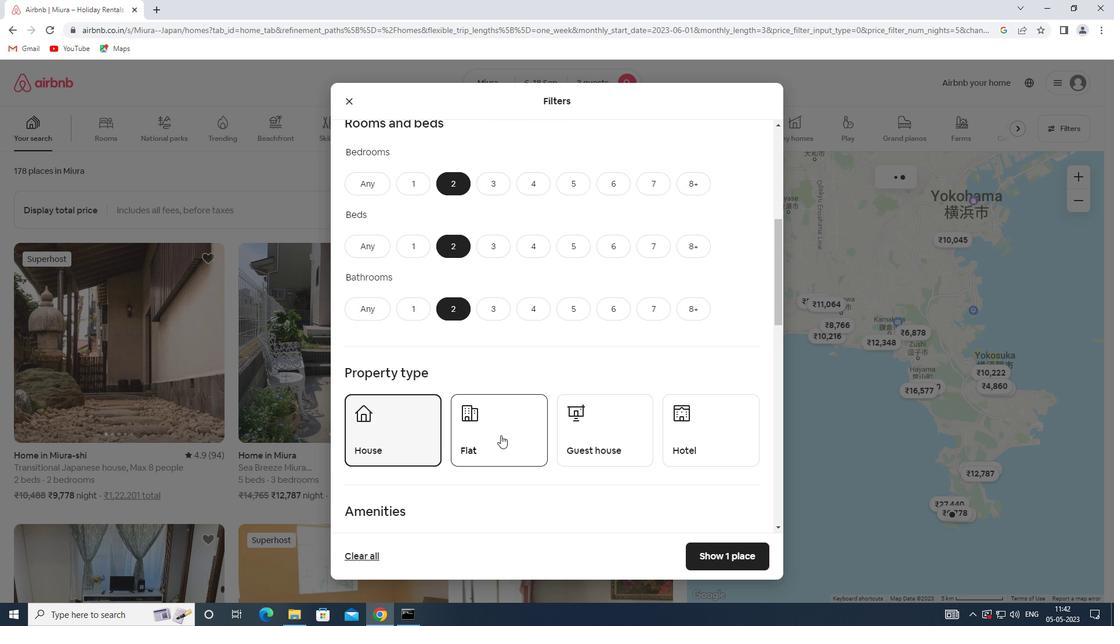 
Action: Mouse moved to (562, 432)
Screenshot: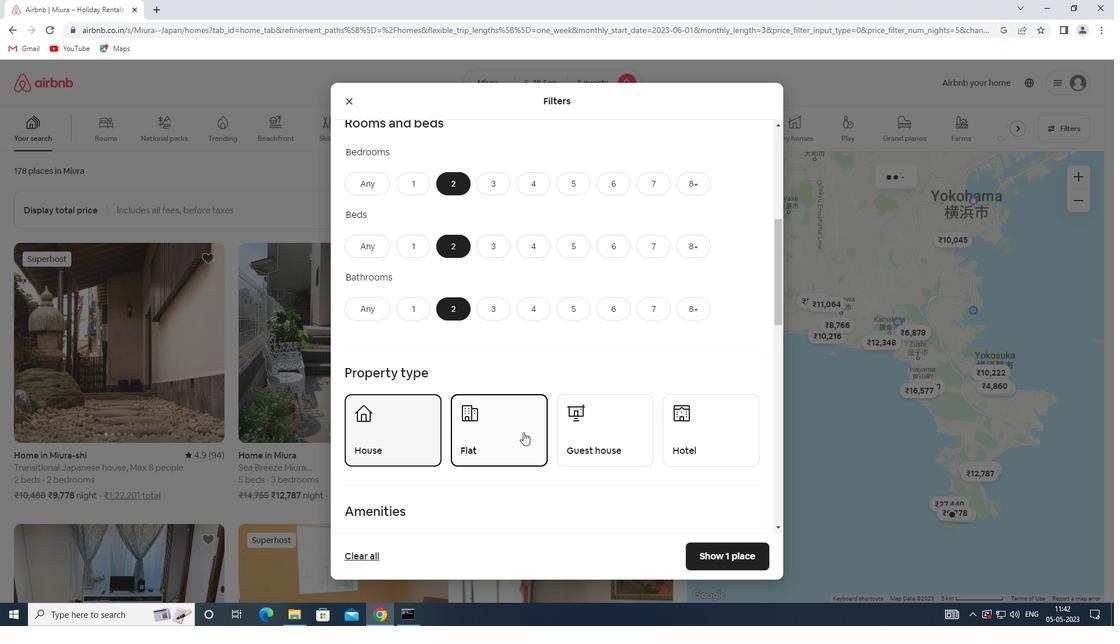 
Action: Mouse pressed left at (562, 432)
Screenshot: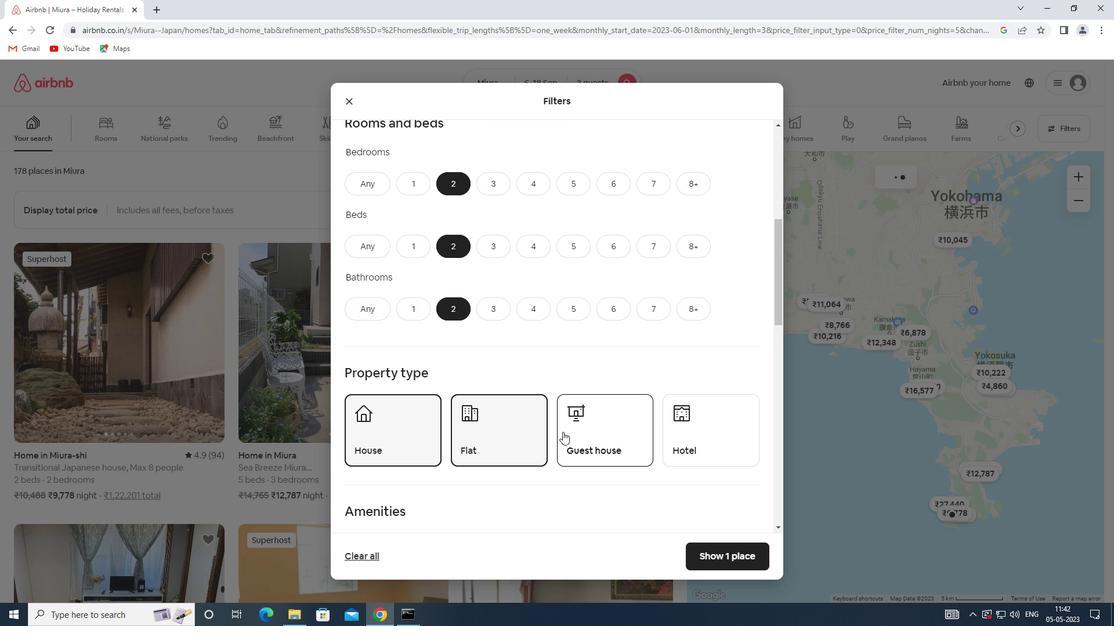 
Action: Mouse moved to (675, 430)
Screenshot: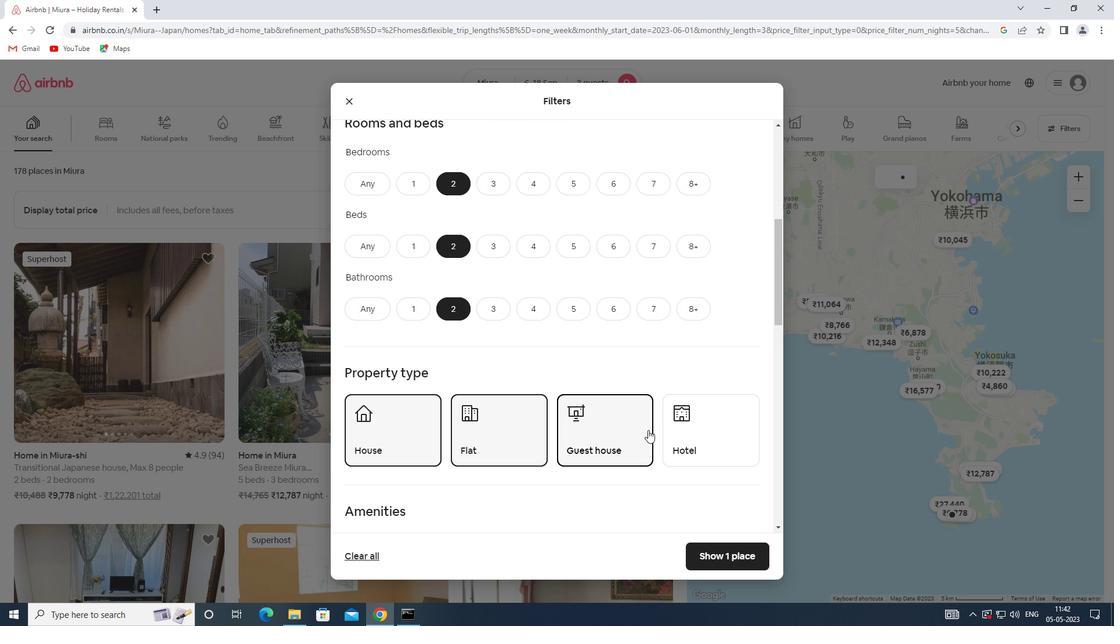 
Action: Mouse pressed left at (675, 430)
Screenshot: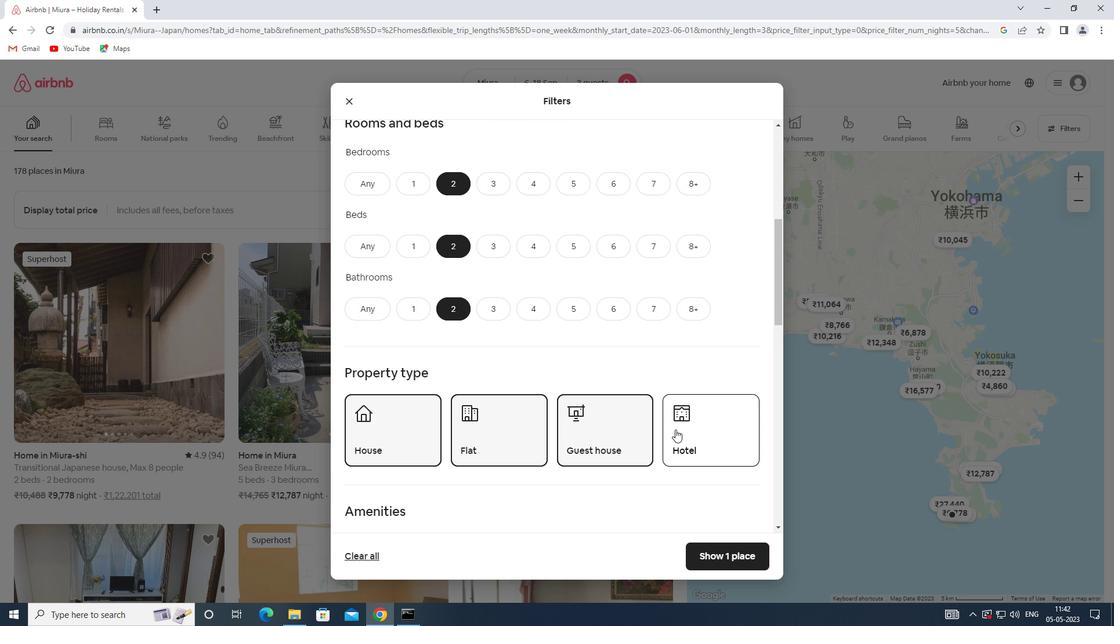 
Action: Mouse moved to (673, 430)
Screenshot: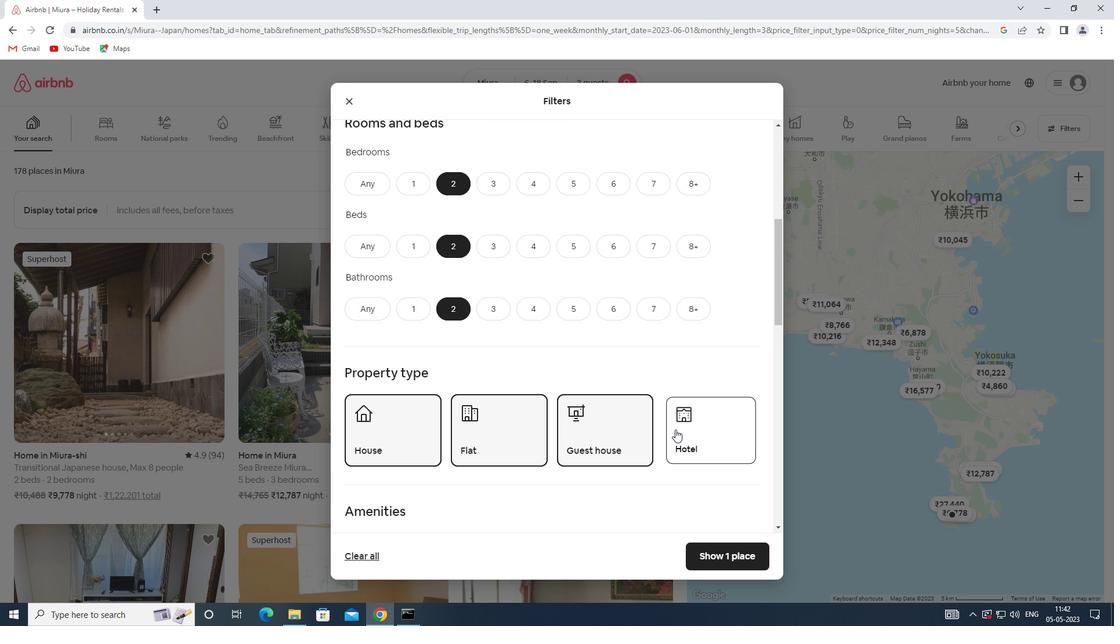 
Action: Mouse scrolled (673, 429) with delta (0, 0)
Screenshot: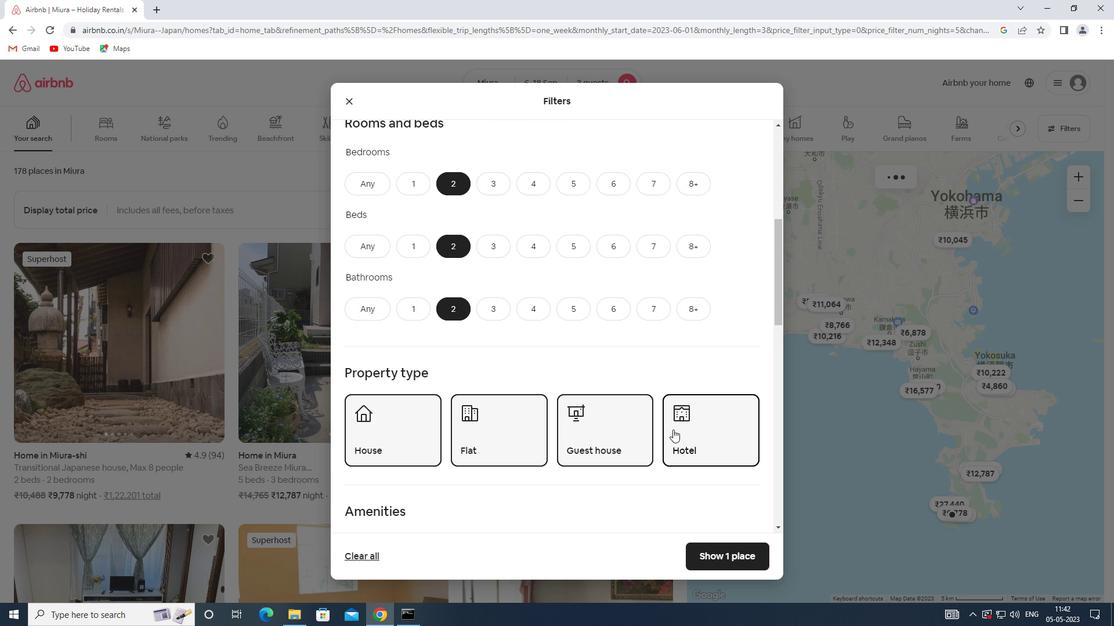 
Action: Mouse scrolled (673, 429) with delta (0, 0)
Screenshot: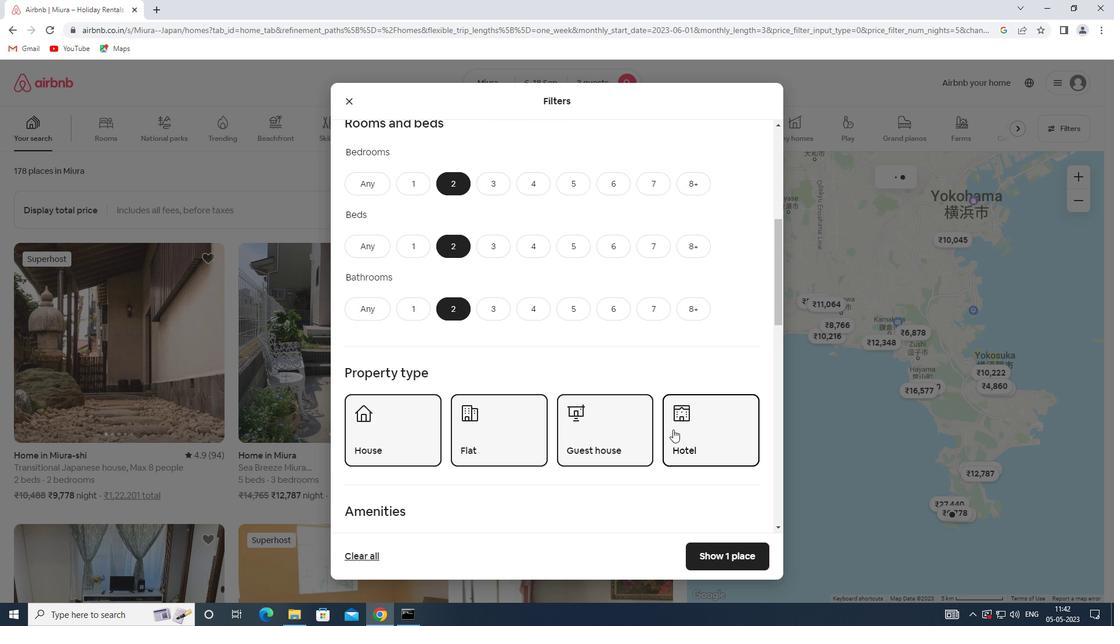 
Action: Mouse scrolled (673, 429) with delta (0, 0)
Screenshot: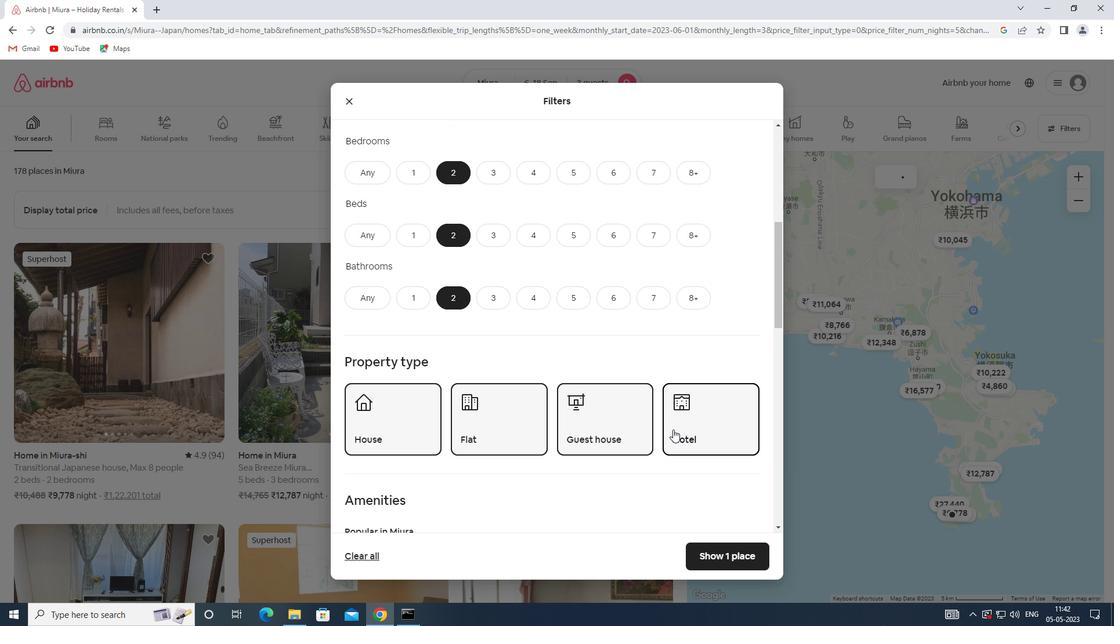 
Action: Mouse scrolled (673, 429) with delta (0, 0)
Screenshot: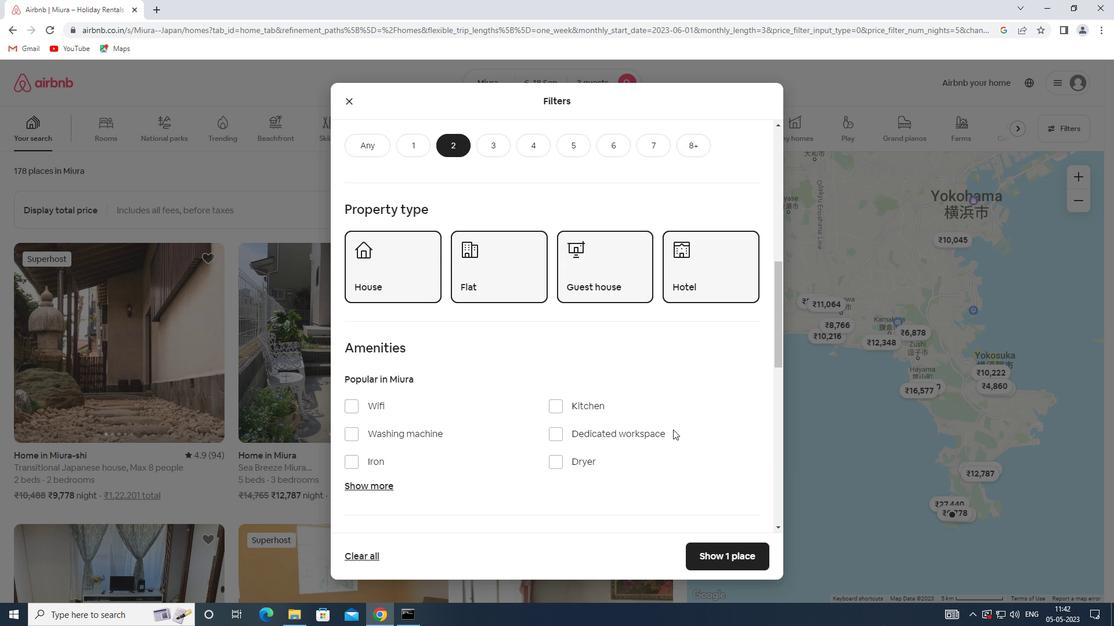 
Action: Mouse scrolled (673, 429) with delta (0, 0)
Screenshot: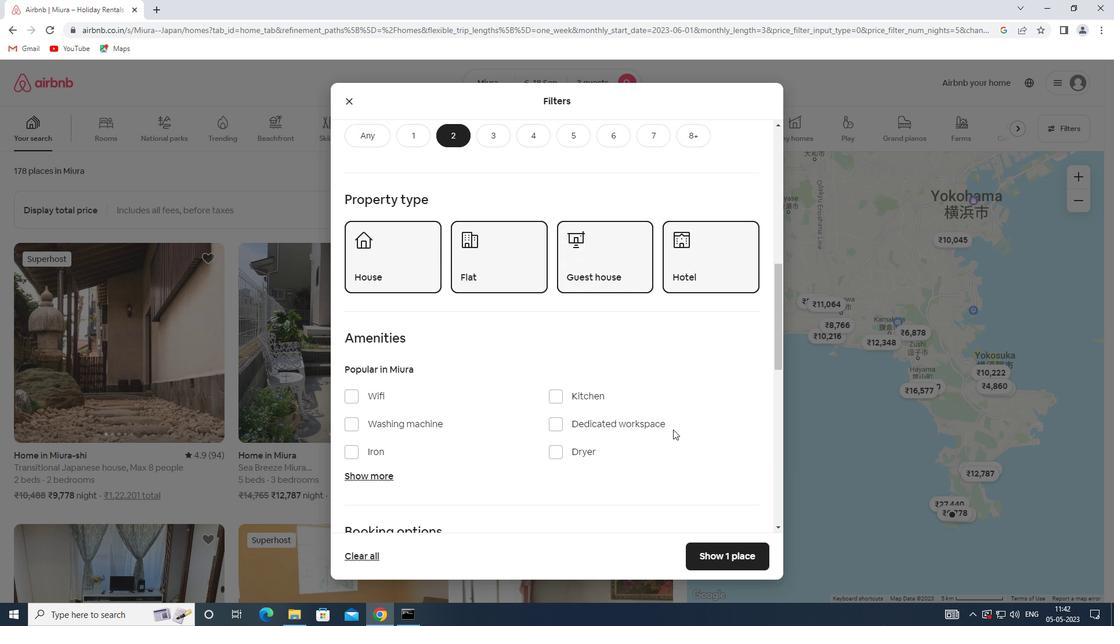 
Action: Mouse scrolled (673, 429) with delta (0, 0)
Screenshot: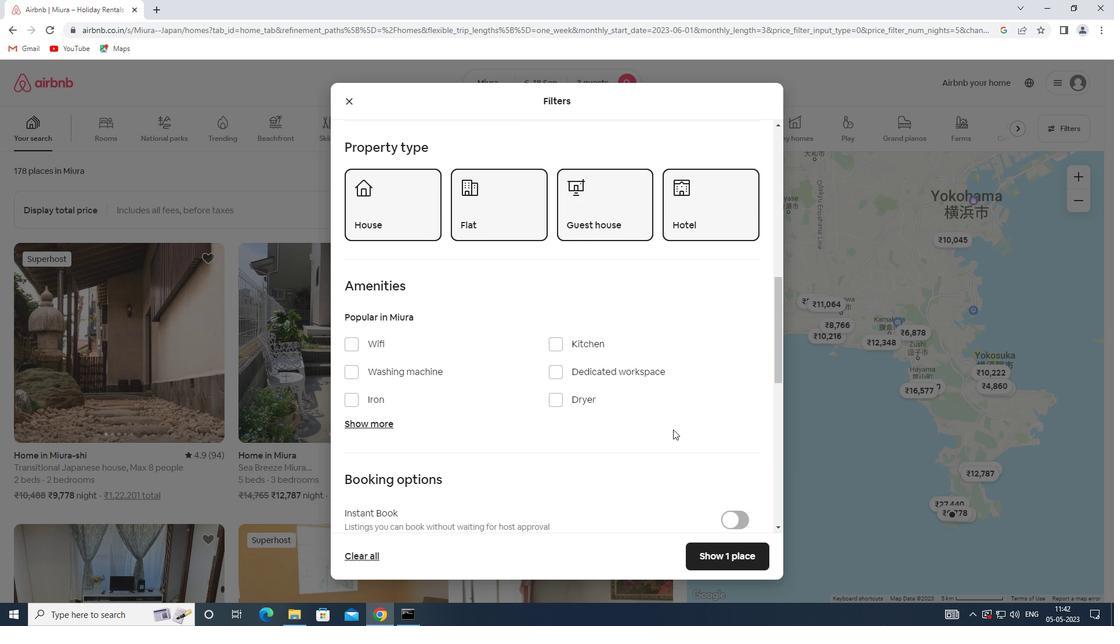 
Action: Mouse moved to (728, 436)
Screenshot: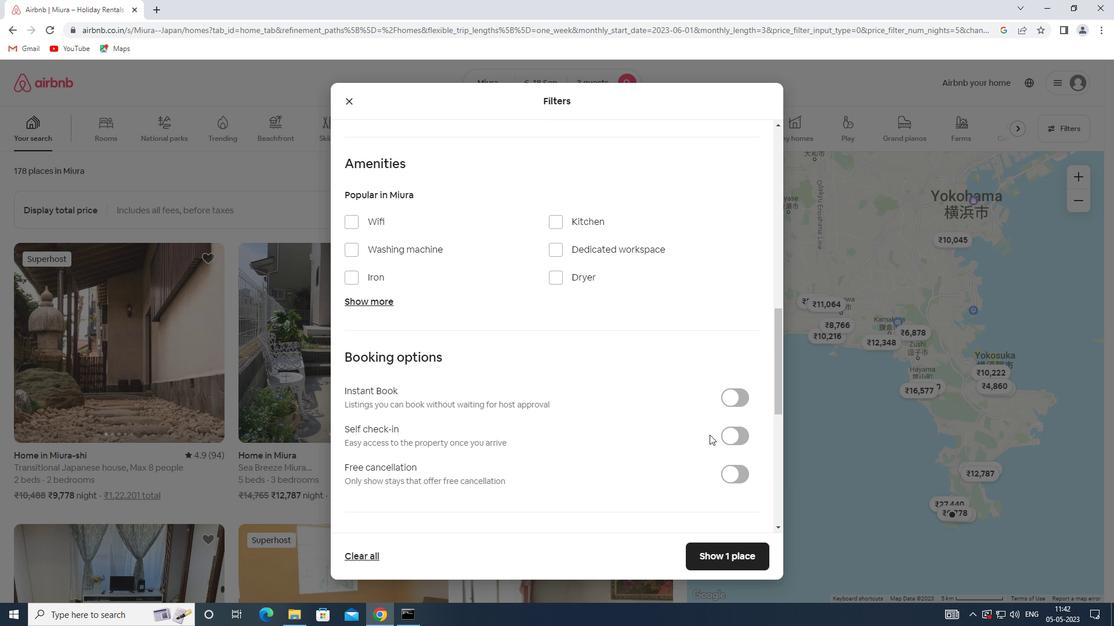 
Action: Mouse pressed left at (728, 436)
Screenshot: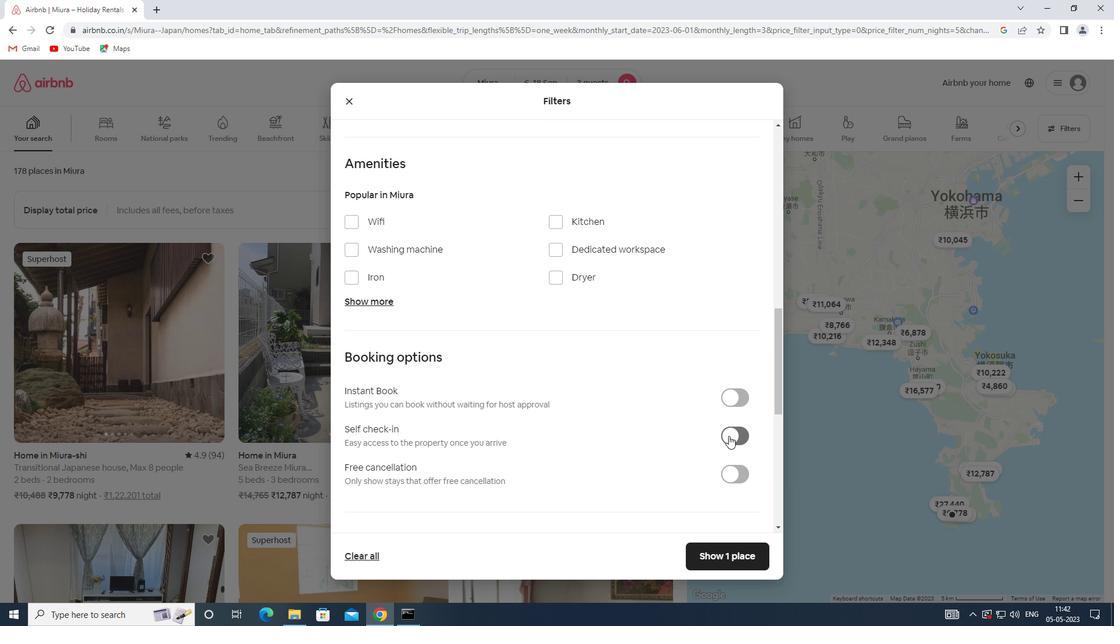 
Action: Mouse moved to (460, 450)
Screenshot: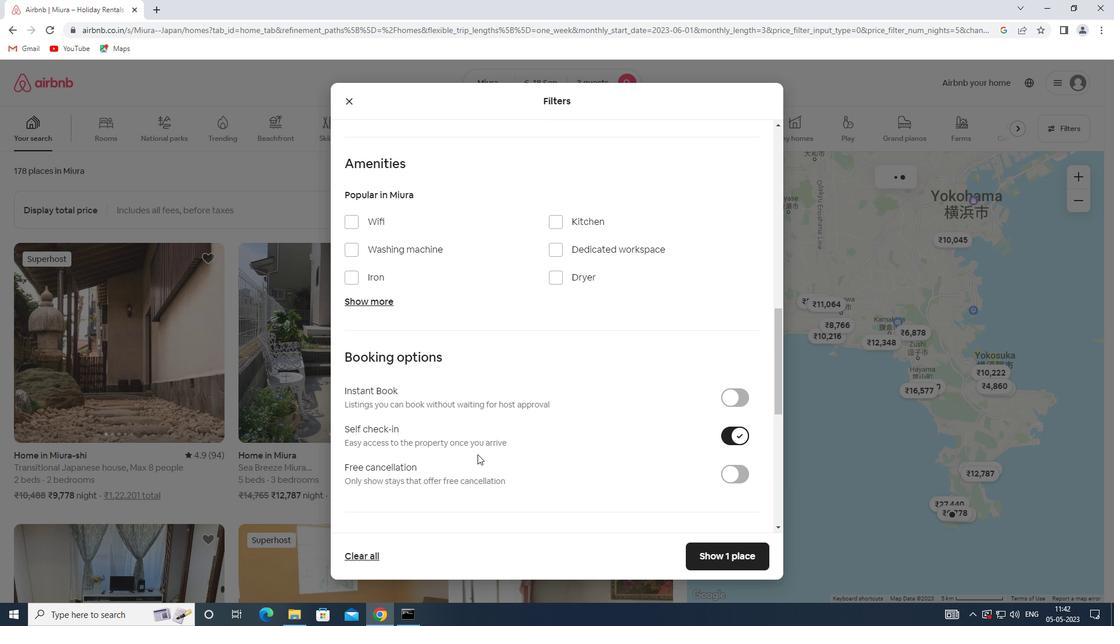 
Action: Mouse scrolled (460, 450) with delta (0, 0)
Screenshot: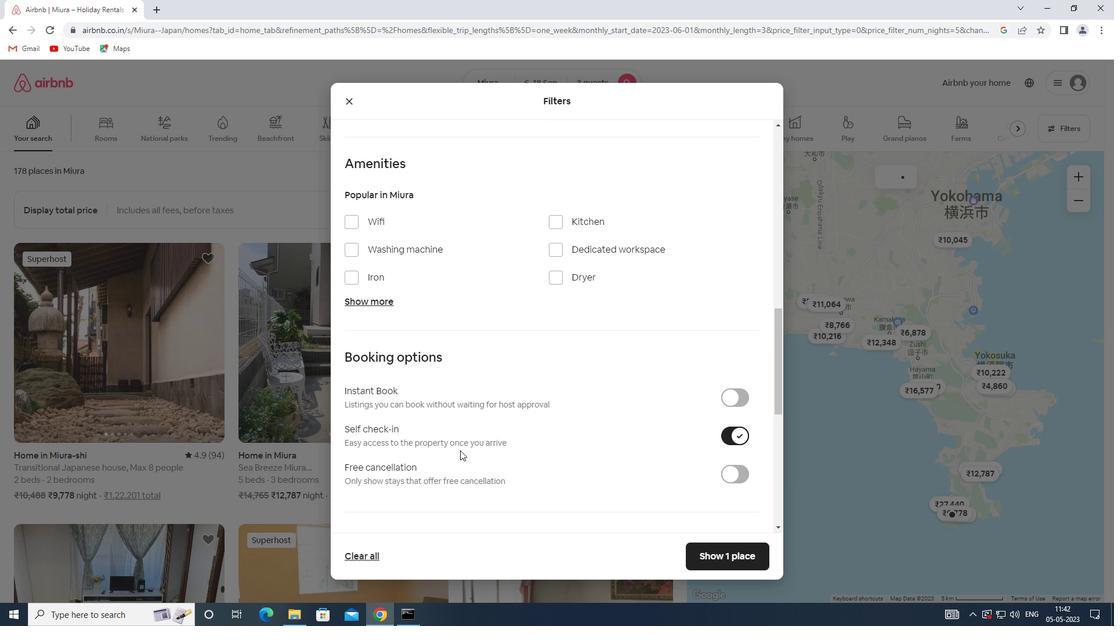 
Action: Mouse scrolled (460, 450) with delta (0, 0)
Screenshot: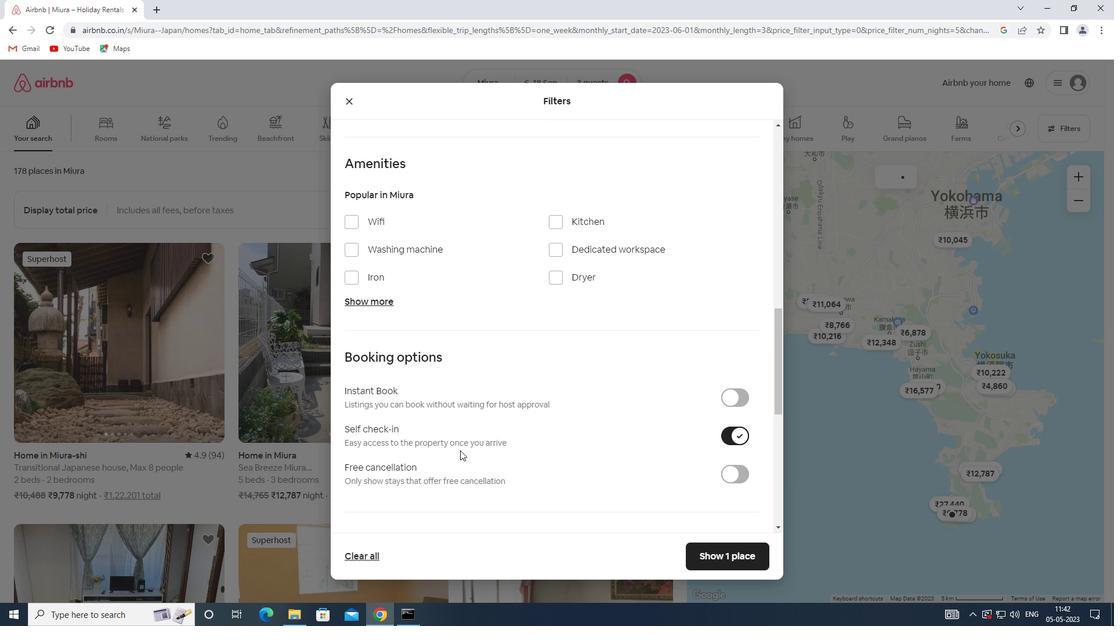 
Action: Mouse scrolled (460, 450) with delta (0, 0)
Screenshot: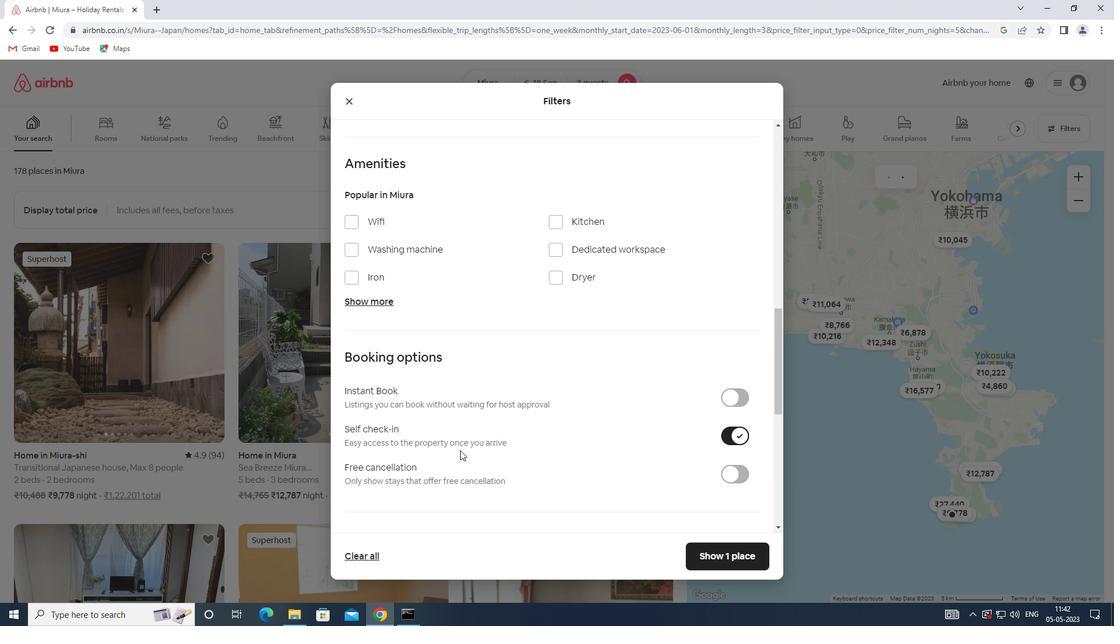 
Action: Mouse scrolled (460, 450) with delta (0, 0)
Screenshot: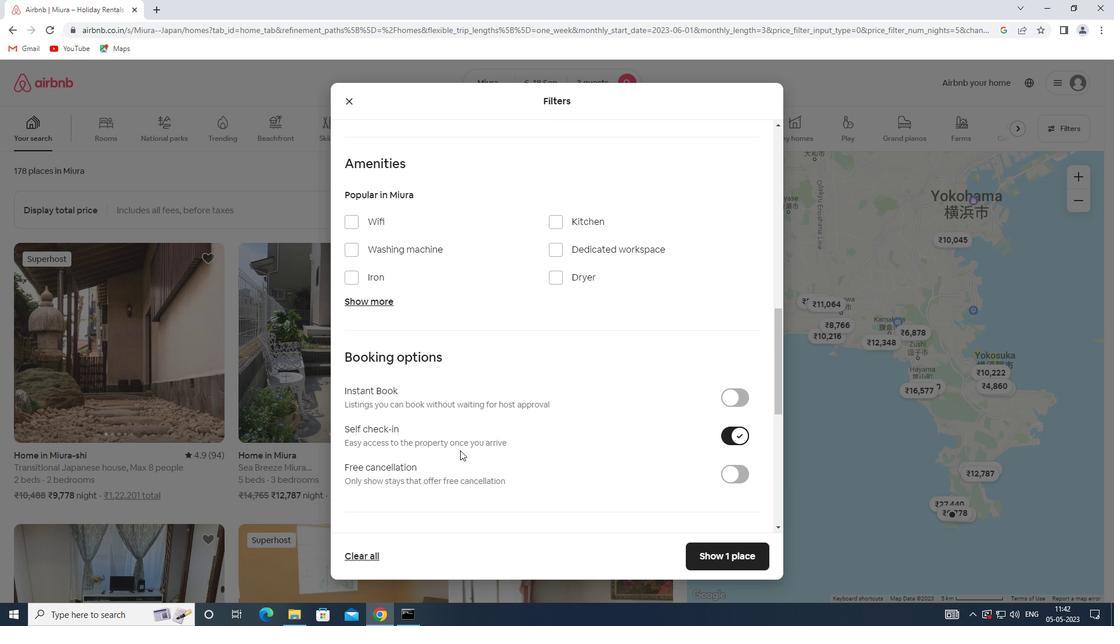 
Action: Mouse scrolled (460, 450) with delta (0, 0)
Screenshot: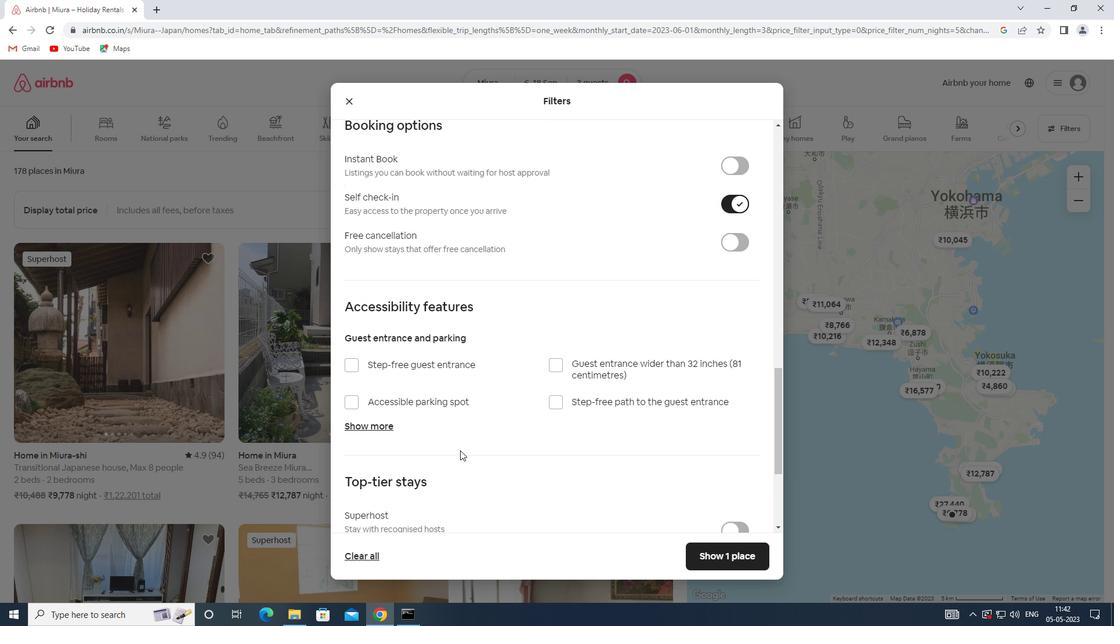 
Action: Mouse scrolled (460, 450) with delta (0, 0)
Screenshot: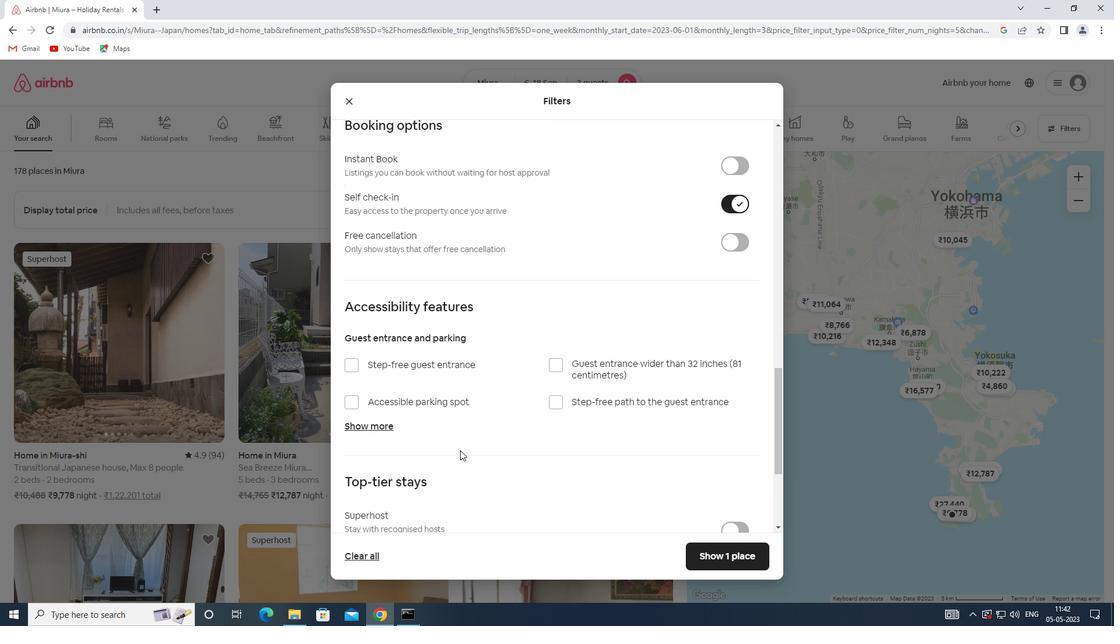 
Action: Mouse scrolled (460, 450) with delta (0, 0)
Screenshot: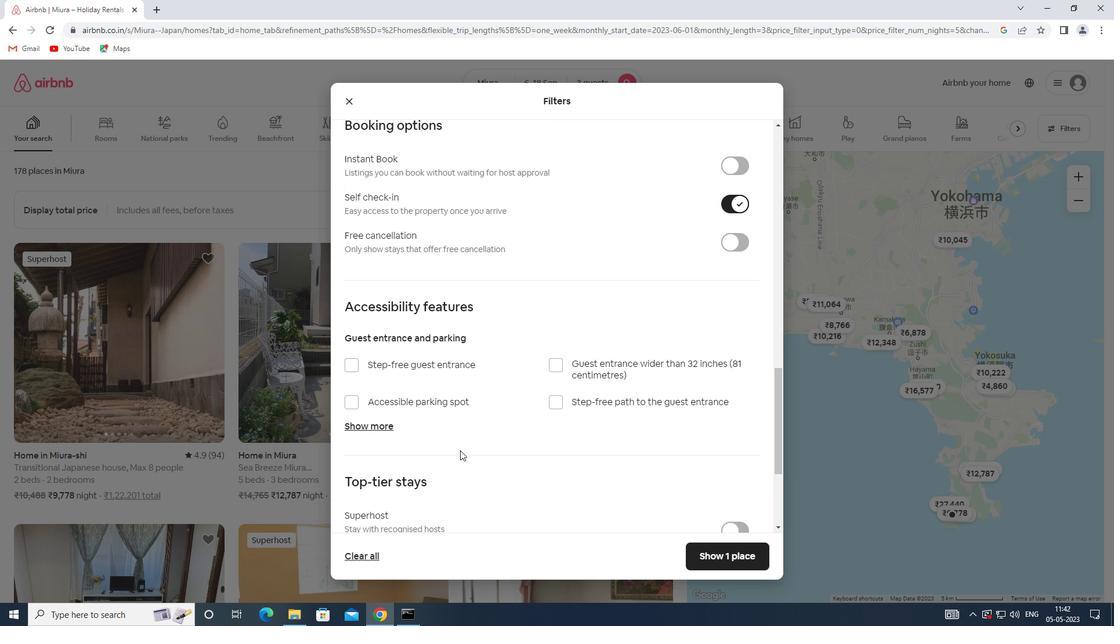 
Action: Mouse scrolled (460, 450) with delta (0, 0)
Screenshot: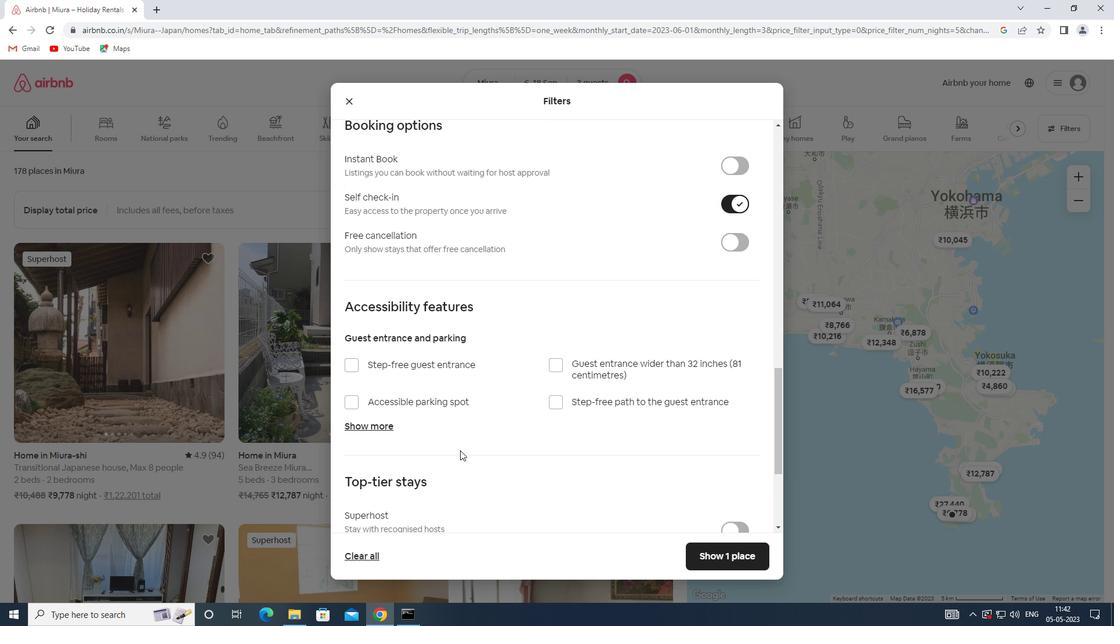 
Action: Mouse moved to (392, 448)
Screenshot: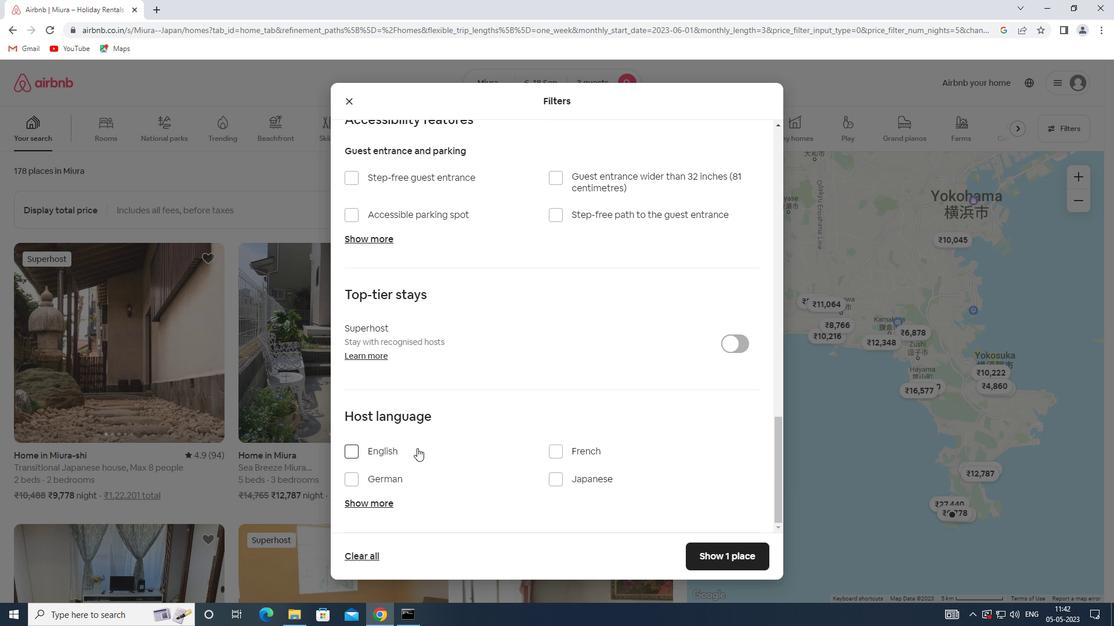 
Action: Mouse pressed left at (392, 448)
Screenshot: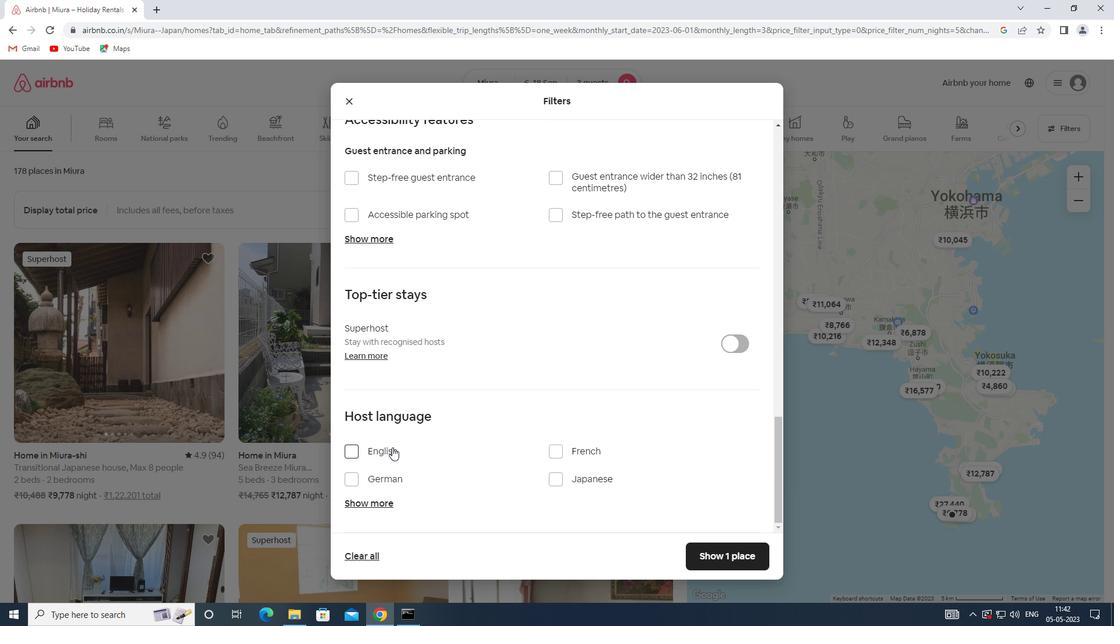 
Action: Mouse moved to (478, 423)
Screenshot: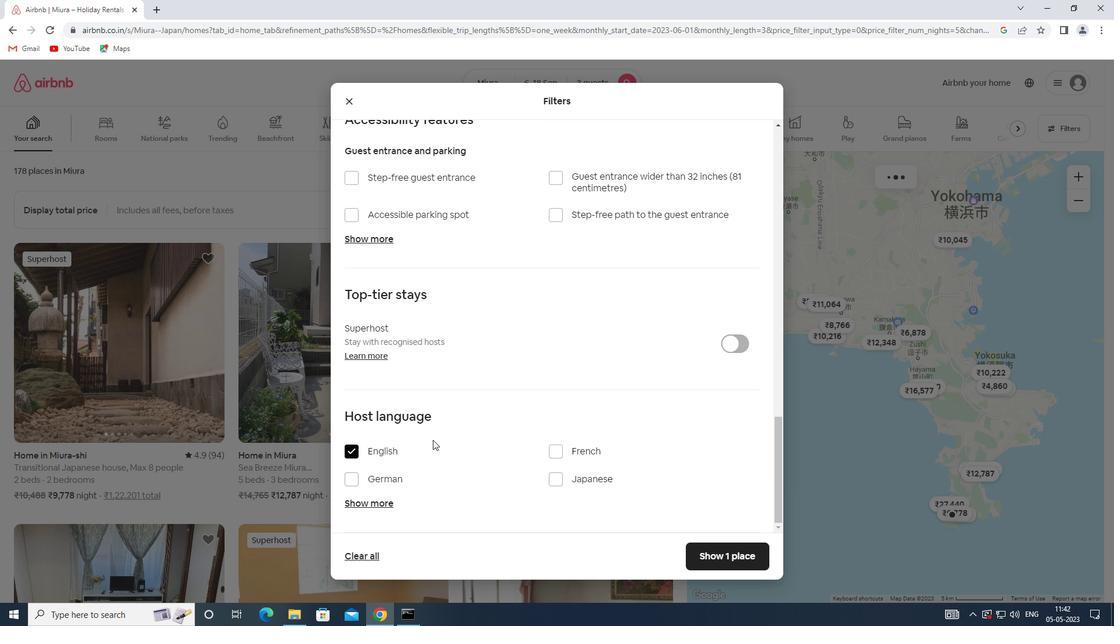 
Action: Mouse scrolled (478, 422) with delta (0, 0)
Screenshot: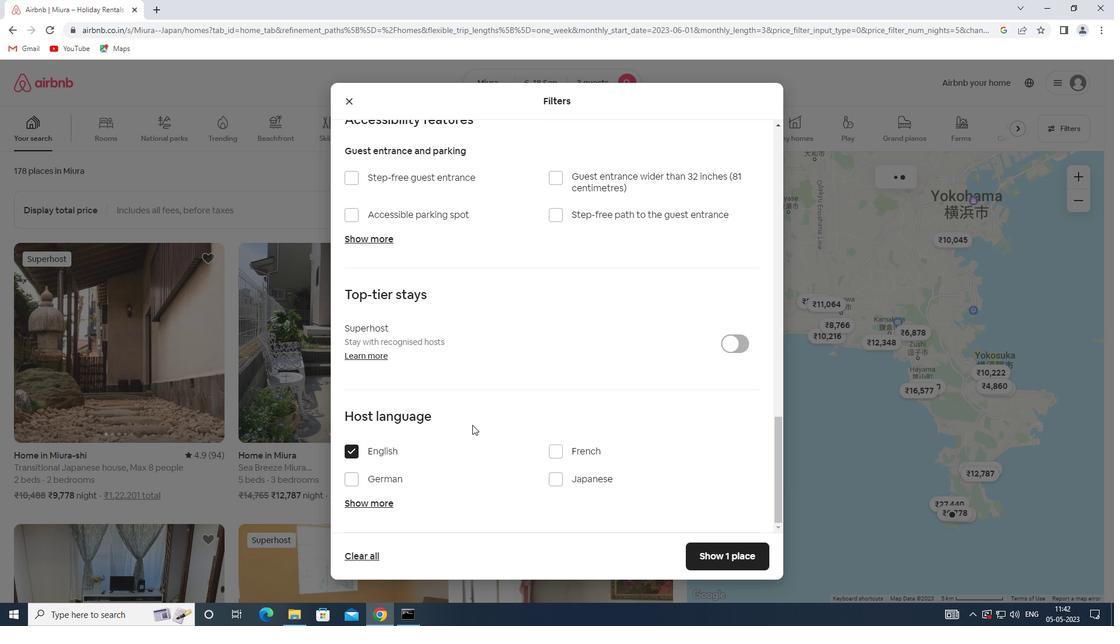
Action: Mouse scrolled (478, 422) with delta (0, 0)
Screenshot: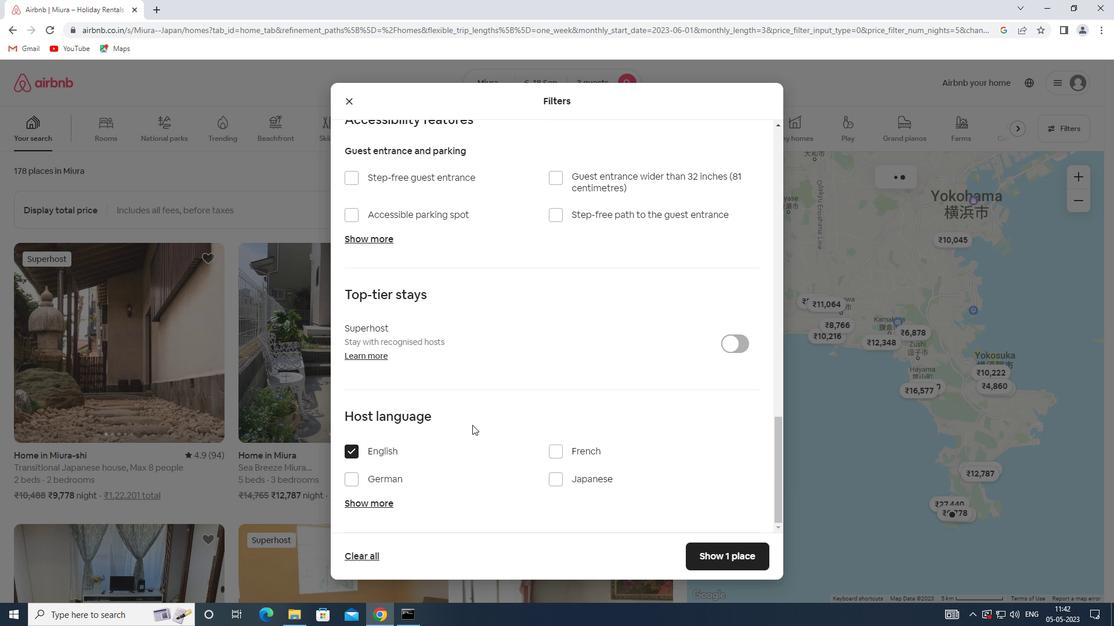 
Action: Mouse scrolled (478, 422) with delta (0, 0)
Screenshot: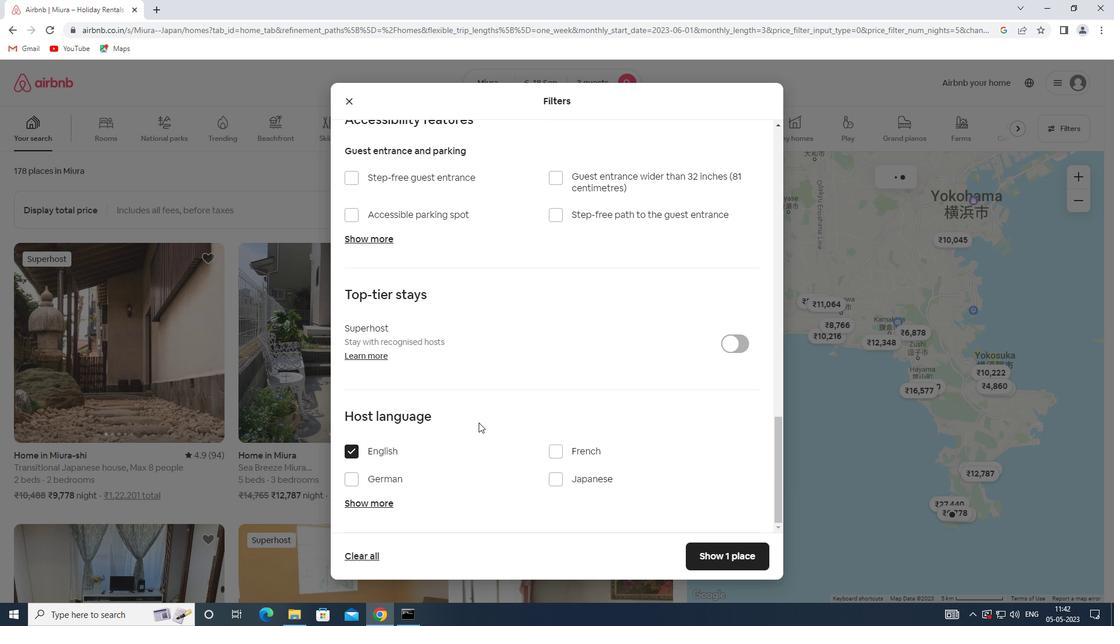 
Action: Mouse scrolled (478, 422) with delta (0, 0)
Screenshot: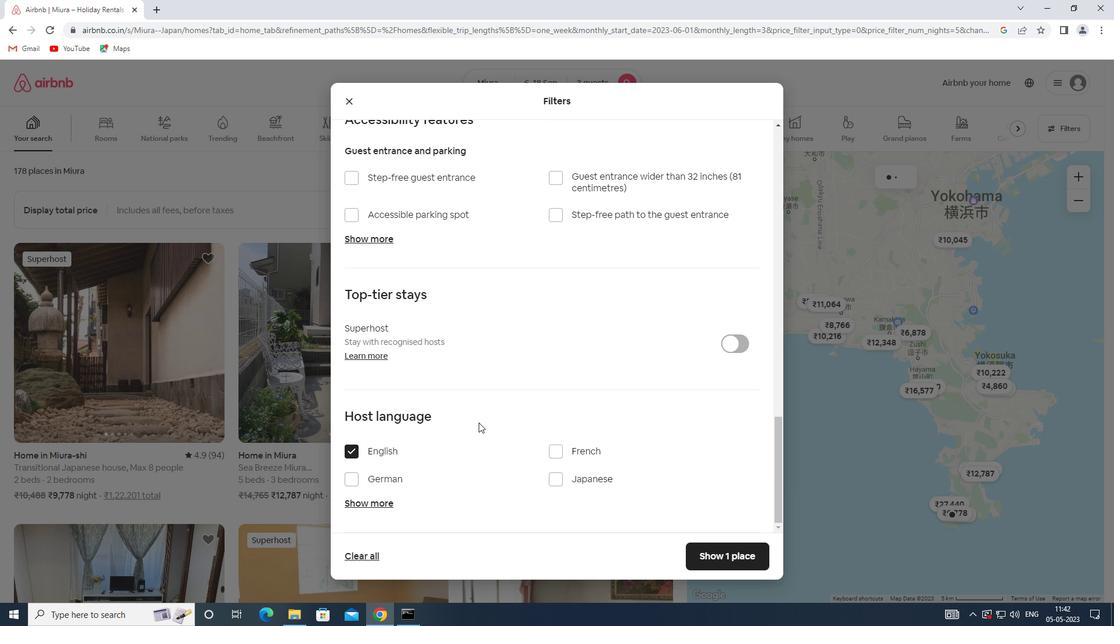 
Action: Mouse moved to (721, 548)
Screenshot: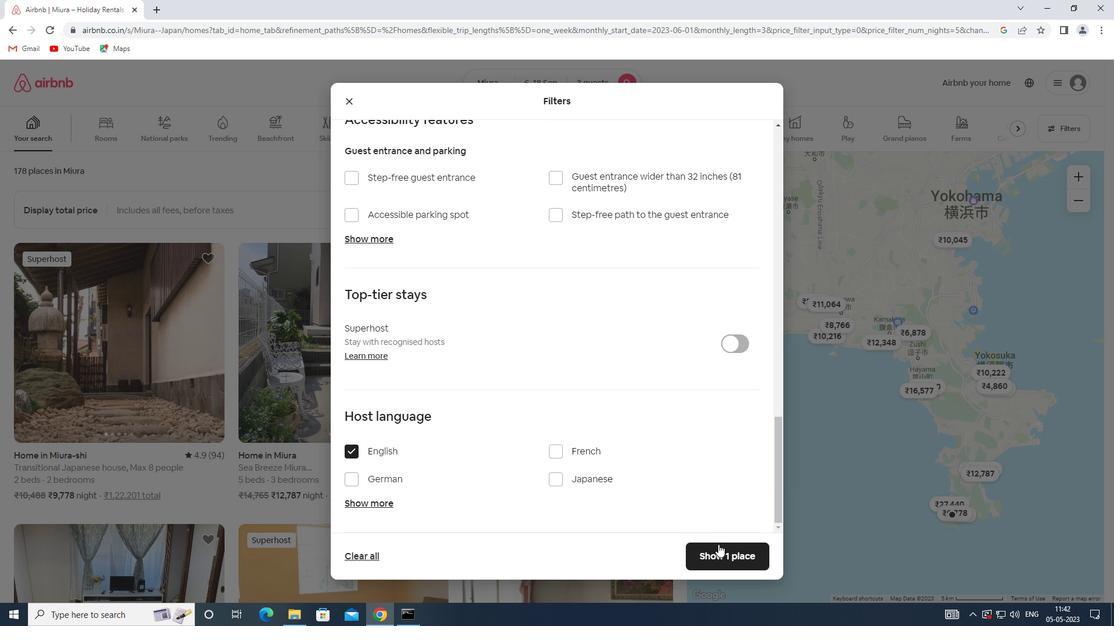 
Action: Mouse pressed left at (721, 548)
Screenshot: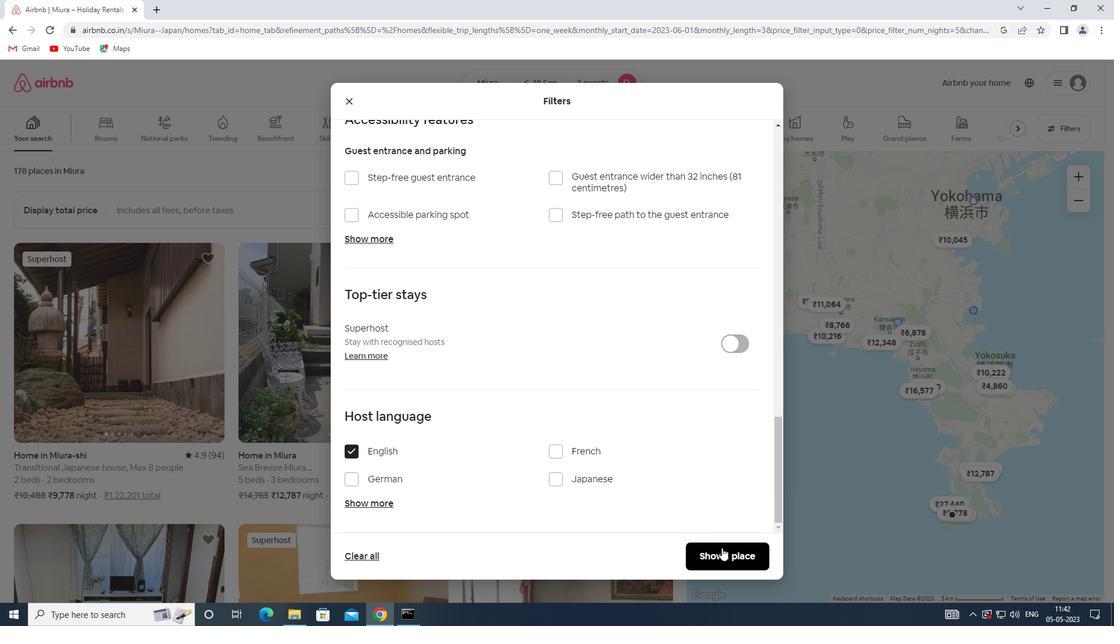 
